 Task: Find connections with filter location Corner Brook with filter topic #Crowdfundingwith filter profile language French with filter current company HDFC Limited with filter school Technocrats Institute of Technology, Anand Nagar Near Hathaikheda Dam, P.B. No. 24, Post Piplani, B.H.E.L, Bhopal -462021 with filter industry Accessible Architecture and Design with filter service category Customer Support with filter keywords title Vice President of Operations
Action: Mouse moved to (139, 208)
Screenshot: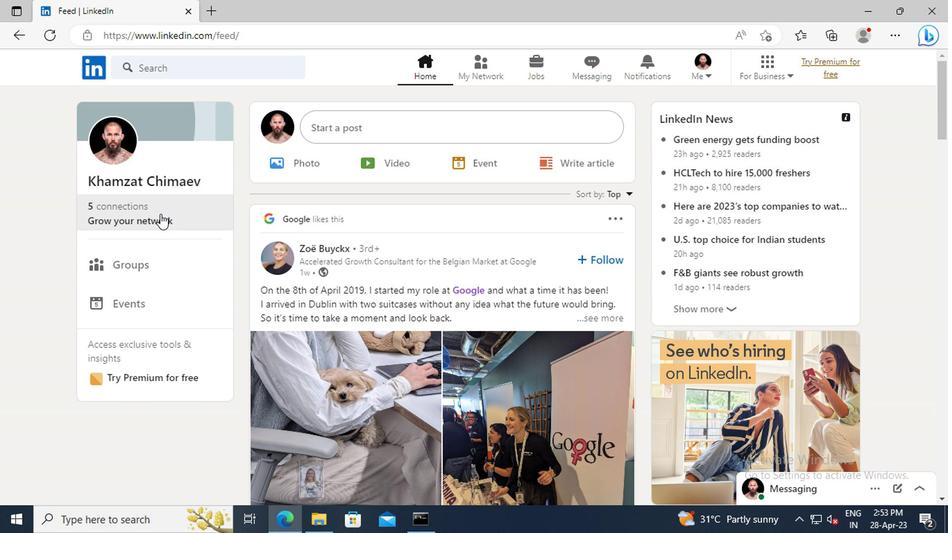 
Action: Mouse pressed left at (139, 208)
Screenshot: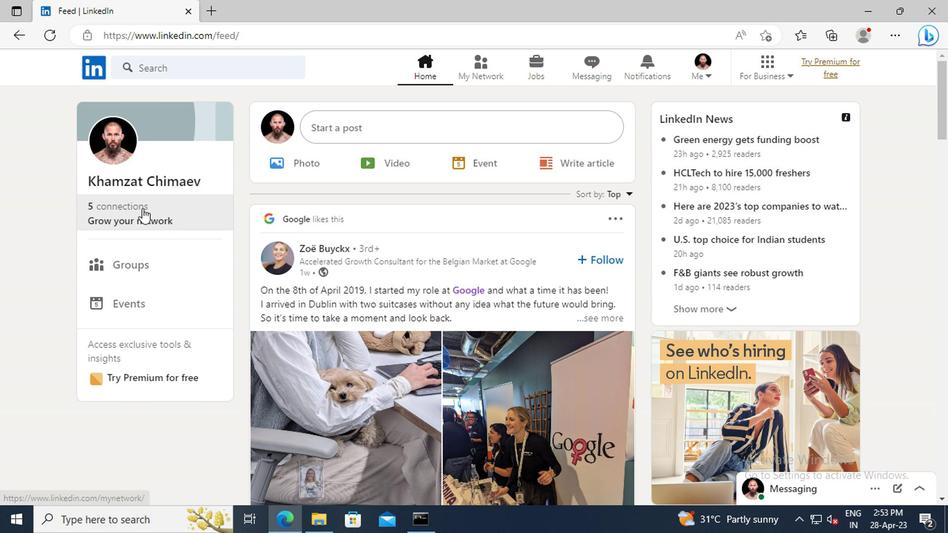 
Action: Mouse moved to (142, 144)
Screenshot: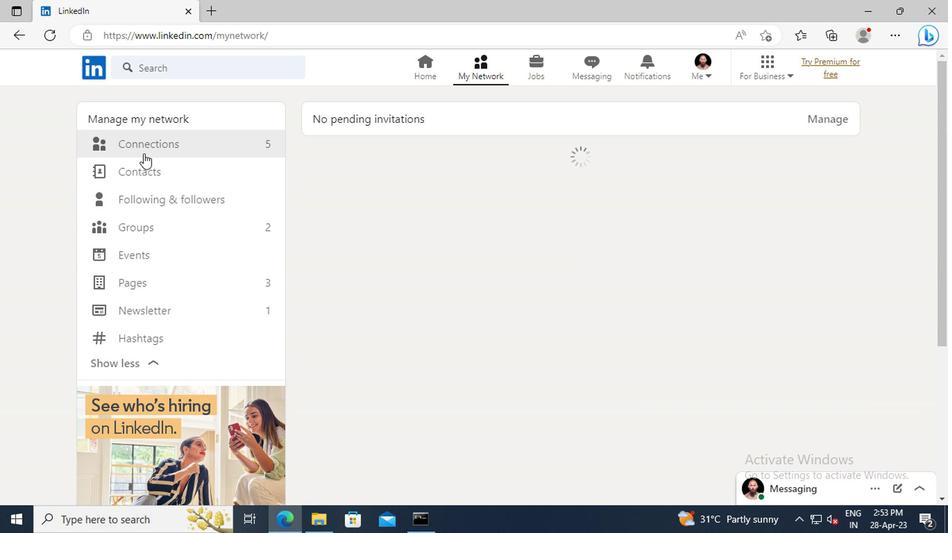 
Action: Mouse pressed left at (142, 144)
Screenshot: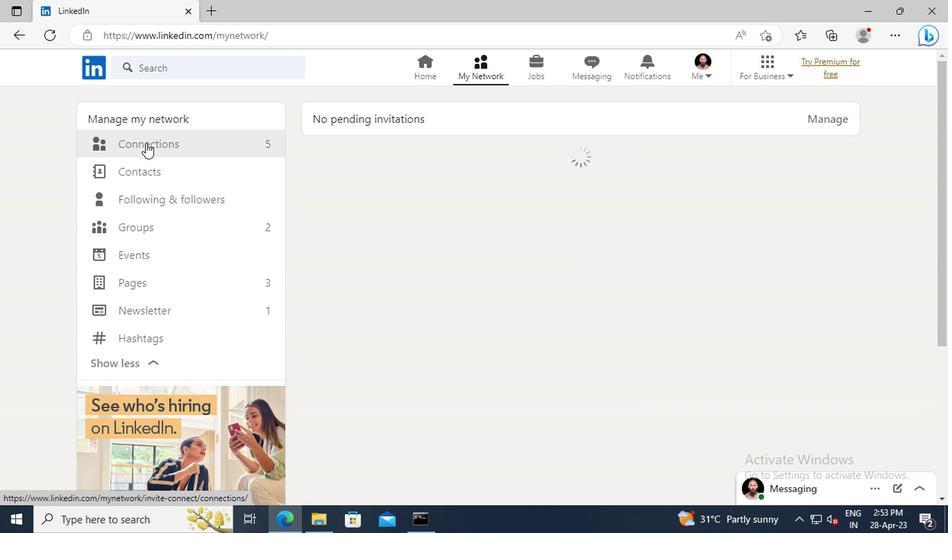 
Action: Mouse moved to (560, 150)
Screenshot: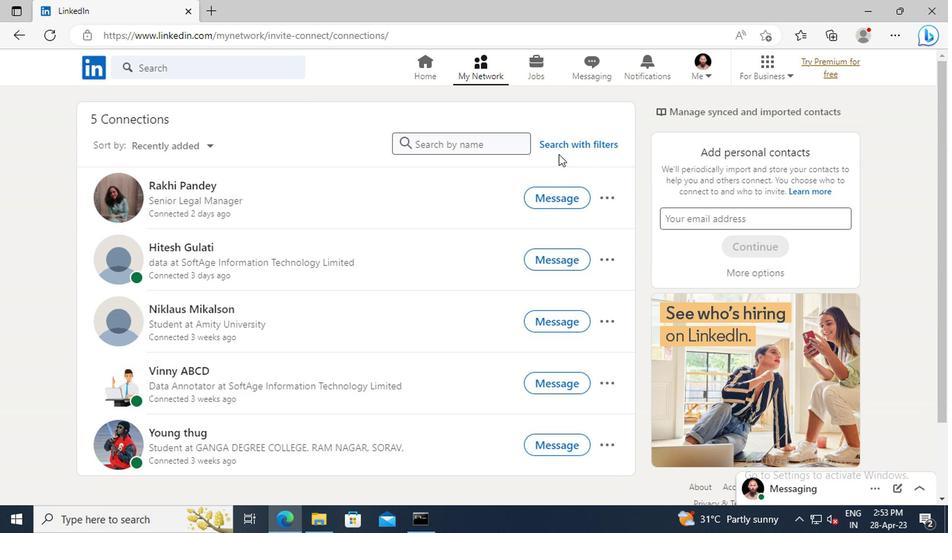 
Action: Mouse pressed left at (560, 150)
Screenshot: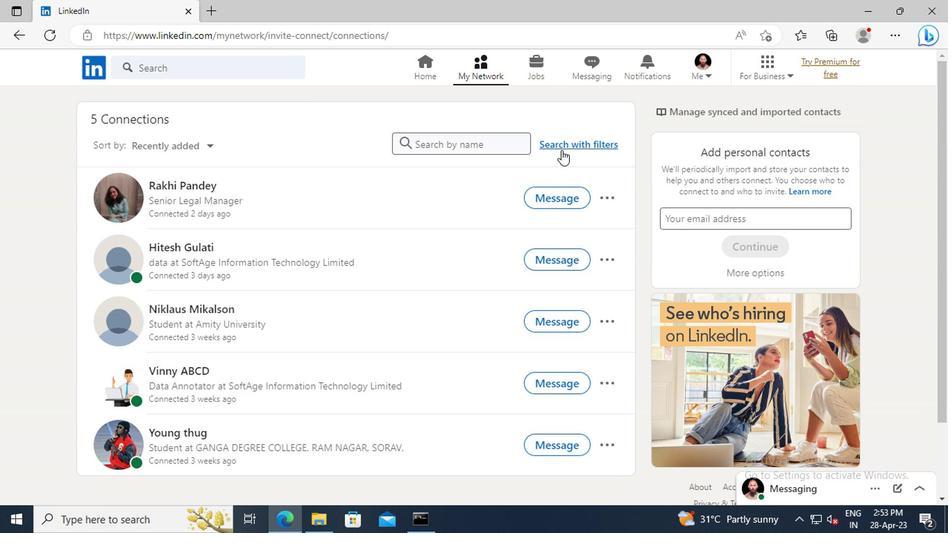 
Action: Mouse moved to (523, 106)
Screenshot: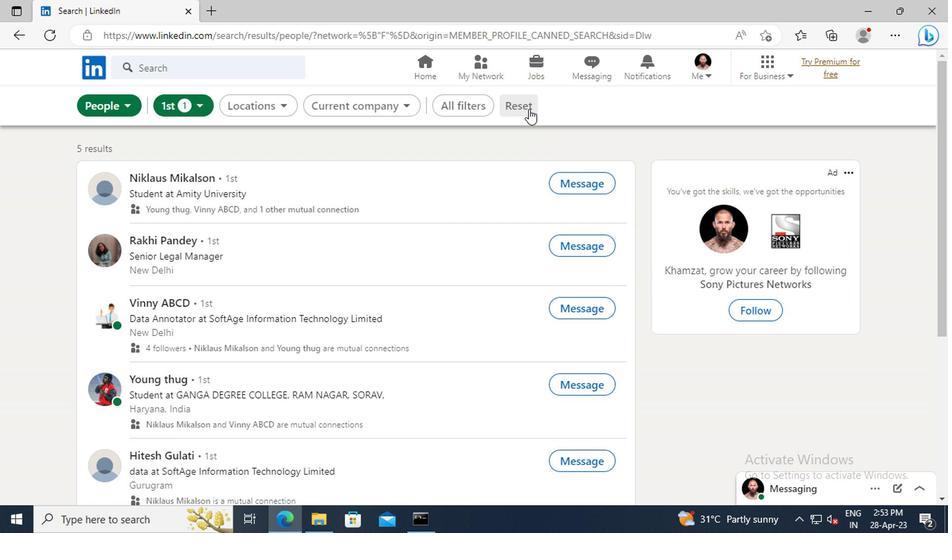
Action: Mouse pressed left at (523, 106)
Screenshot: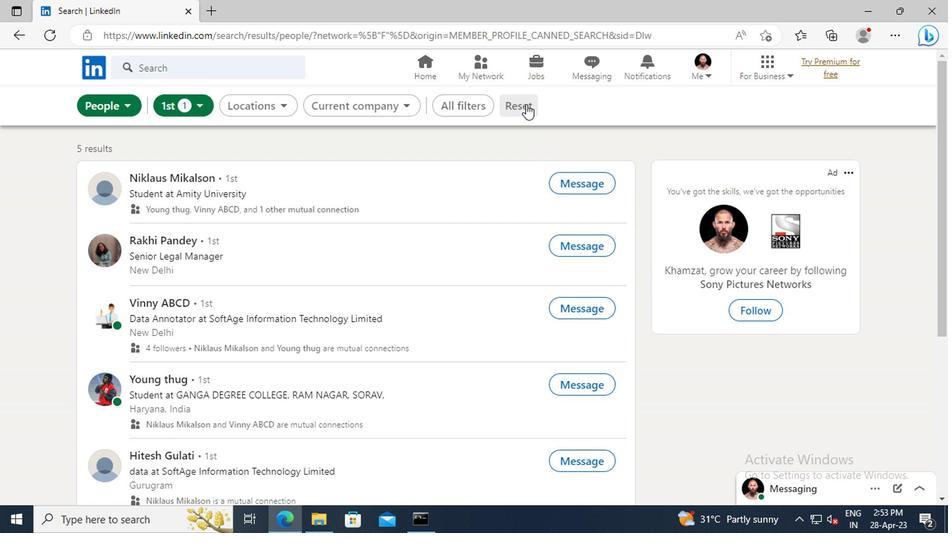 
Action: Mouse moved to (503, 106)
Screenshot: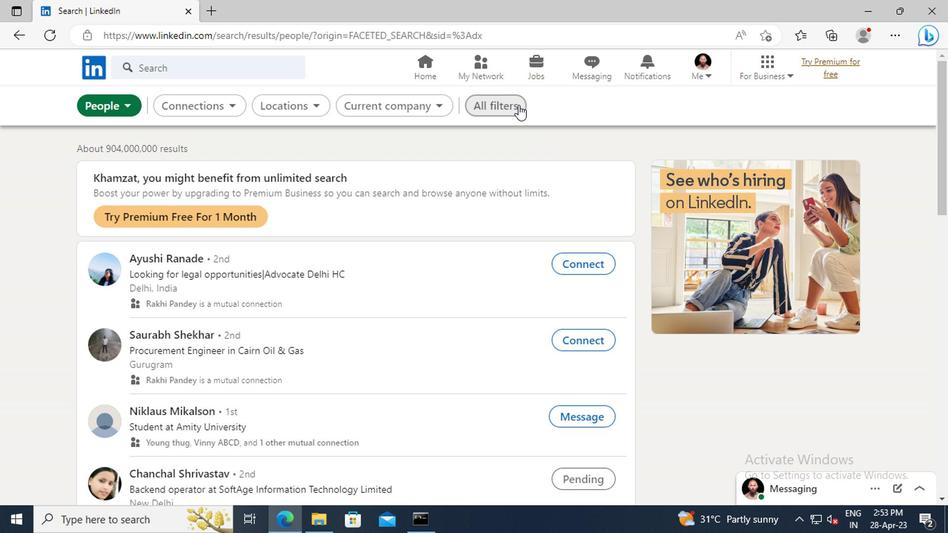 
Action: Mouse pressed left at (503, 106)
Screenshot: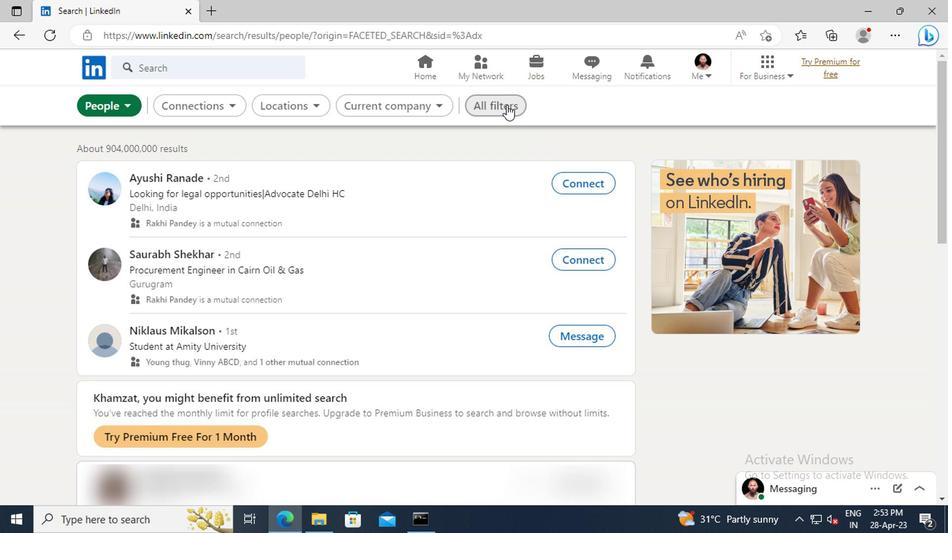 
Action: Mouse moved to (777, 237)
Screenshot: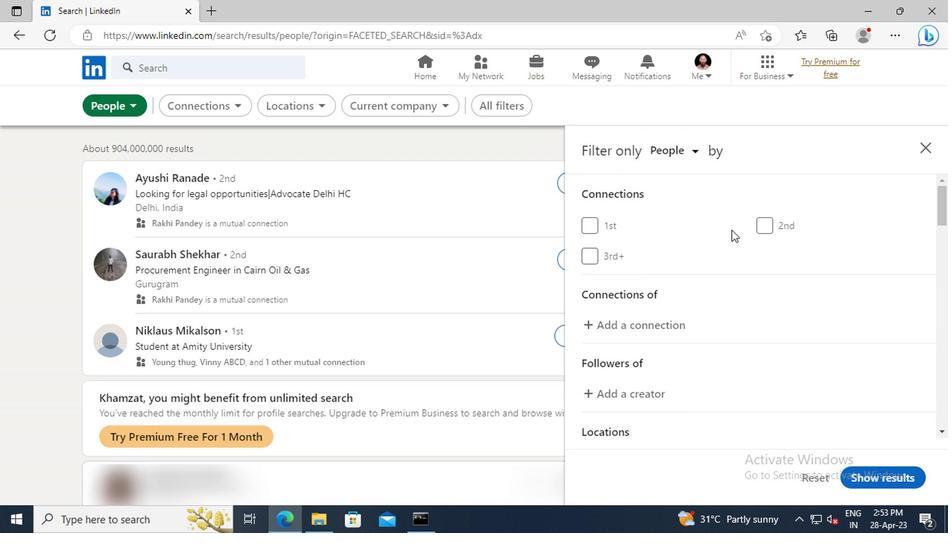 
Action: Mouse scrolled (777, 236) with delta (0, 0)
Screenshot: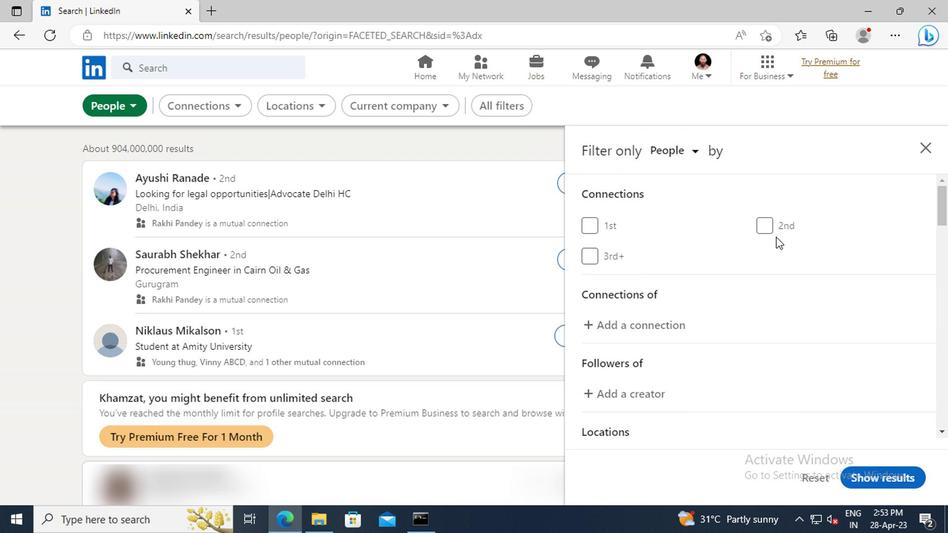 
Action: Mouse moved to (777, 237)
Screenshot: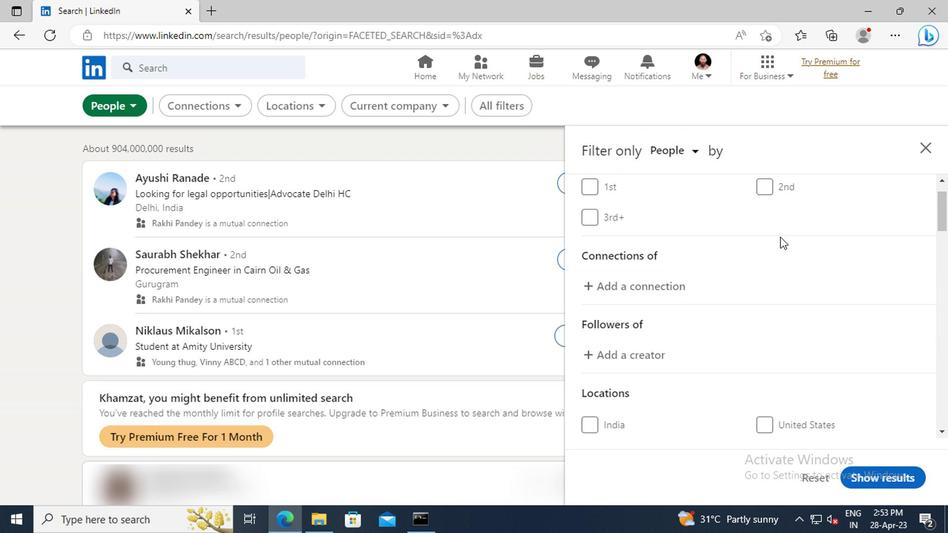 
Action: Mouse scrolled (777, 236) with delta (0, 0)
Screenshot: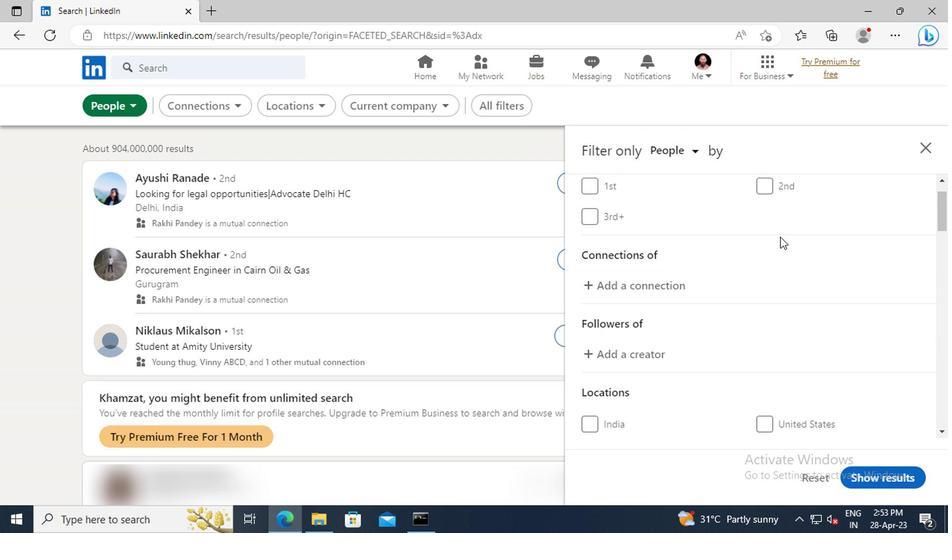 
Action: Mouse scrolled (777, 236) with delta (0, 0)
Screenshot: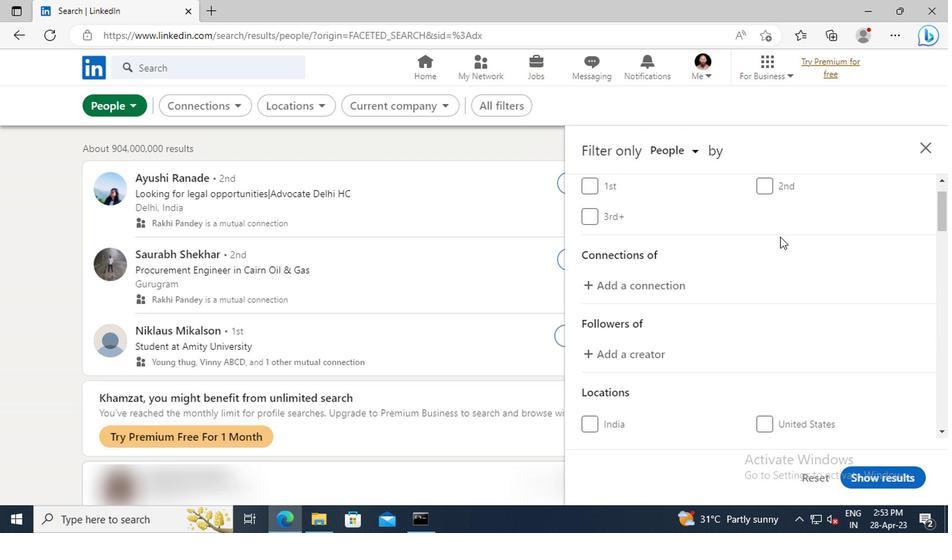 
Action: Mouse scrolled (777, 236) with delta (0, 0)
Screenshot: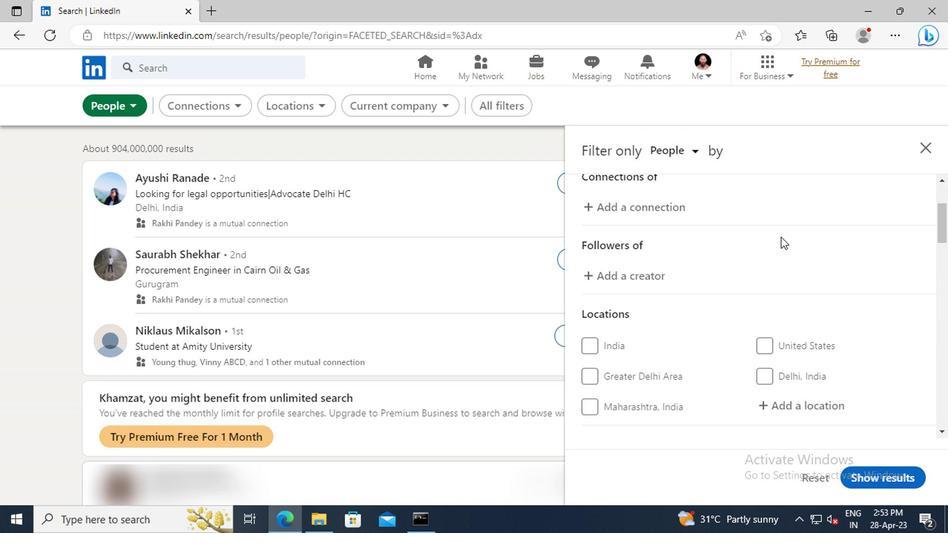 
Action: Mouse scrolled (777, 236) with delta (0, 0)
Screenshot: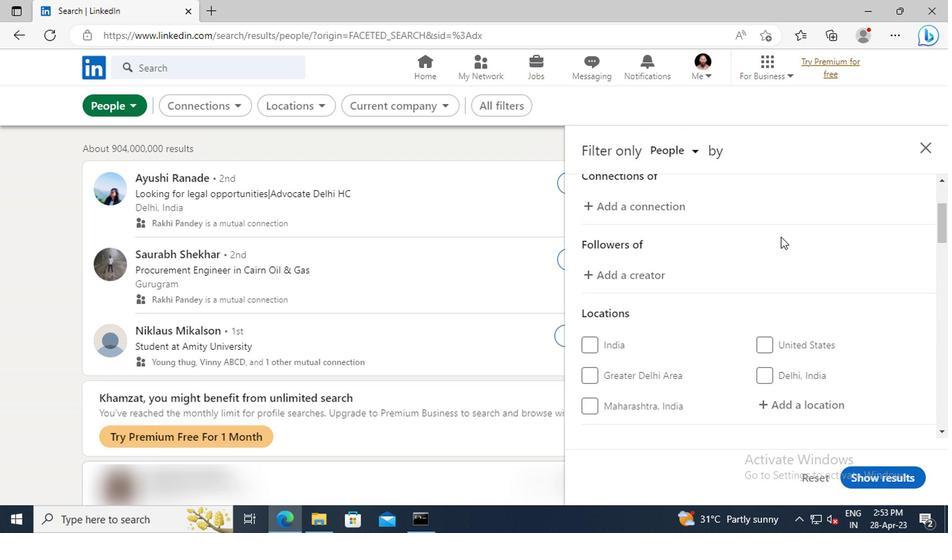 
Action: Mouse scrolled (777, 236) with delta (0, 0)
Screenshot: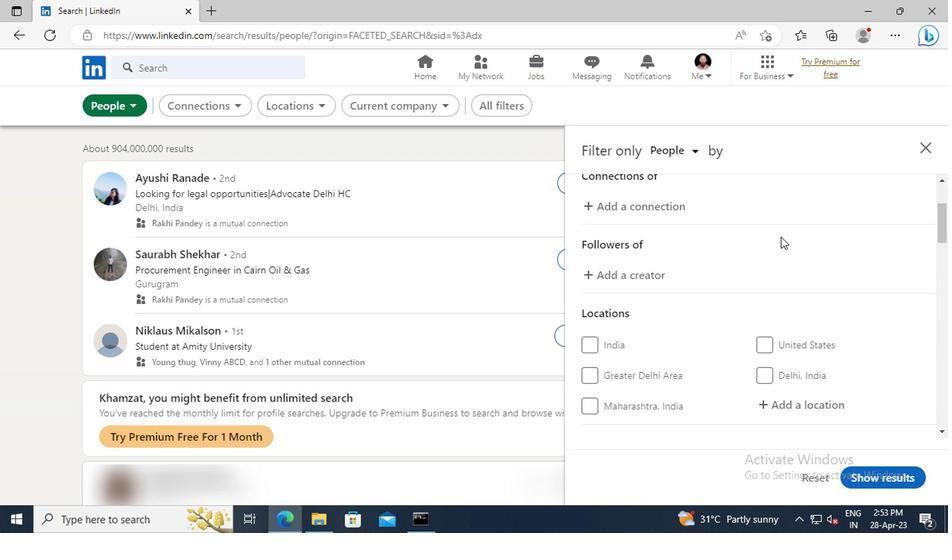 
Action: Mouse moved to (777, 283)
Screenshot: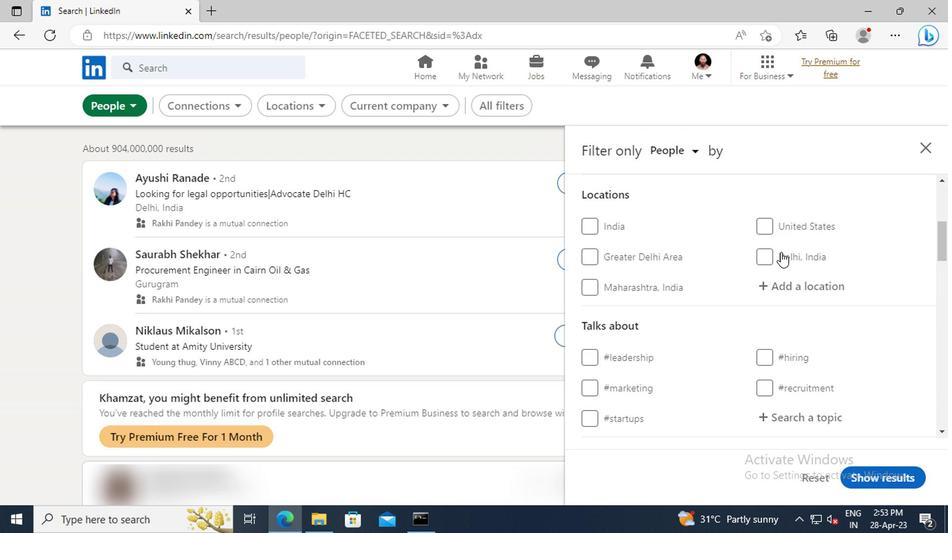 
Action: Mouse pressed left at (777, 283)
Screenshot: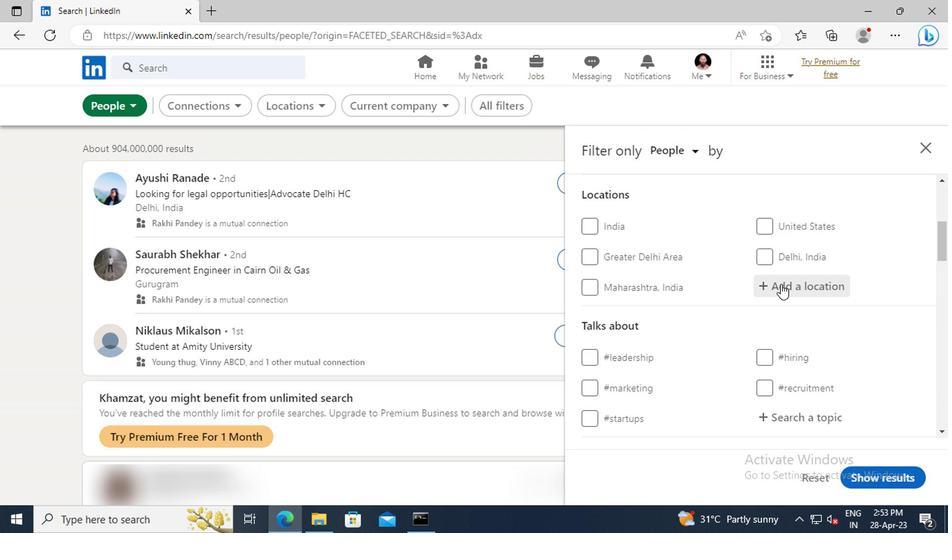 
Action: Key pressed <Key.shift>CORNER<Key.space><Key.shift>BROOK
Screenshot: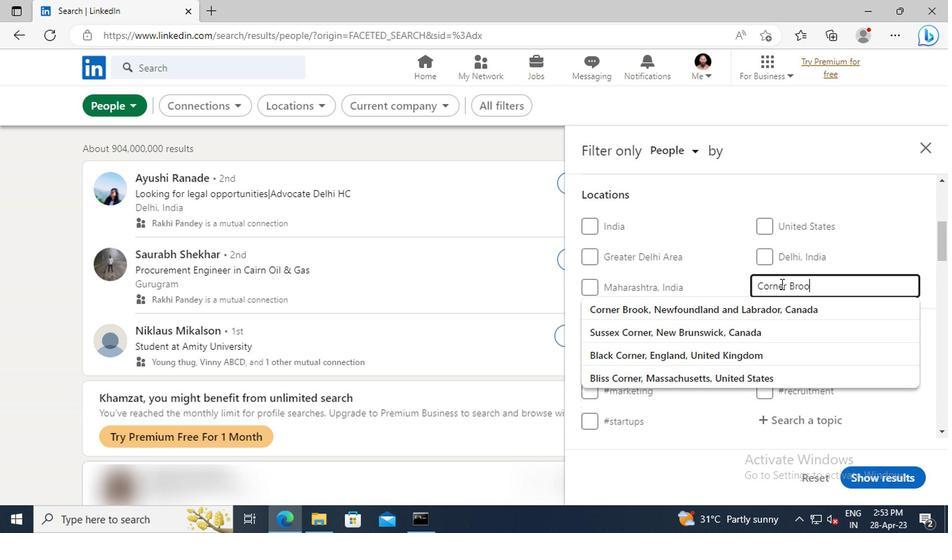 
Action: Mouse moved to (777, 305)
Screenshot: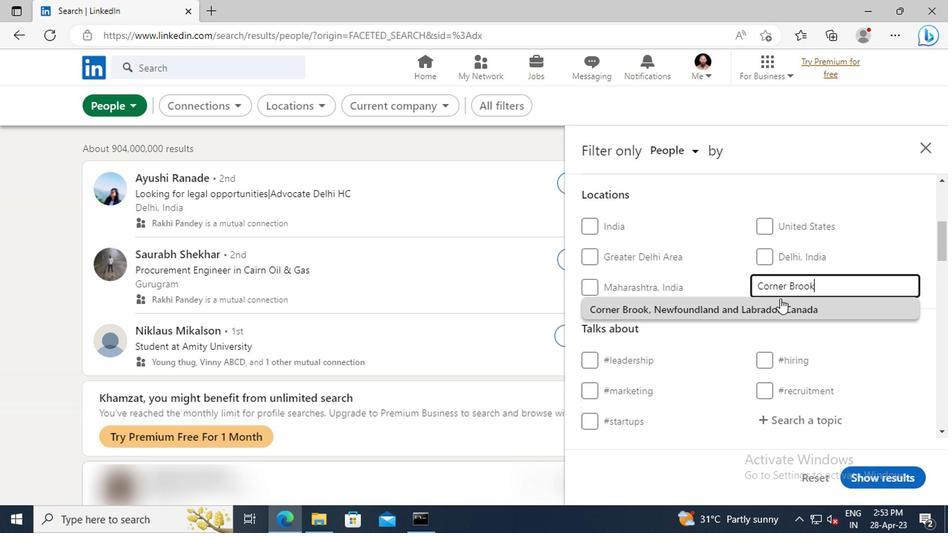 
Action: Mouse pressed left at (777, 305)
Screenshot: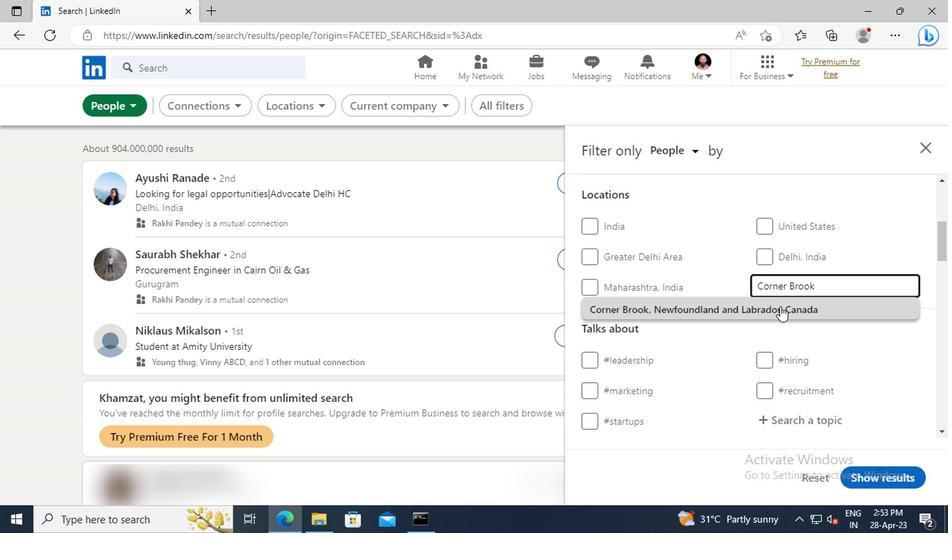 
Action: Mouse scrolled (777, 305) with delta (0, 0)
Screenshot: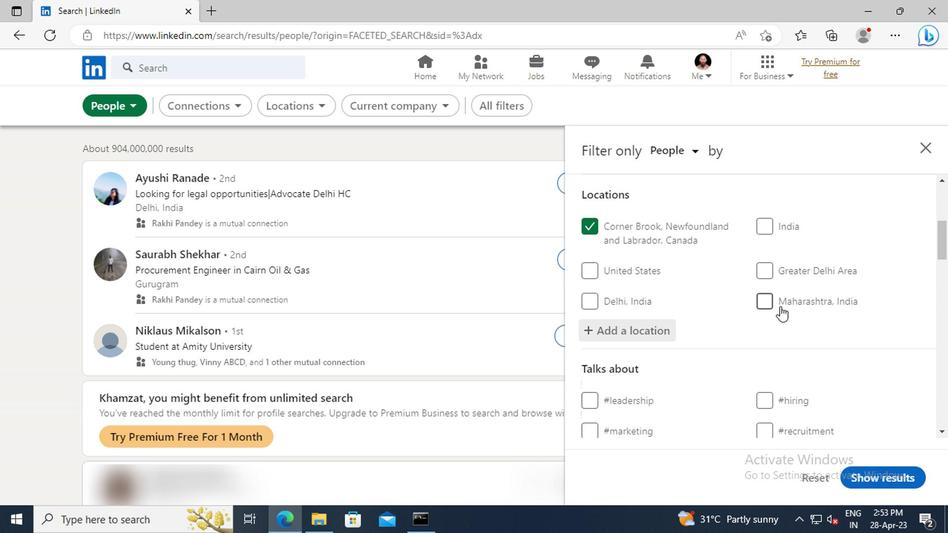 
Action: Mouse scrolled (777, 305) with delta (0, 0)
Screenshot: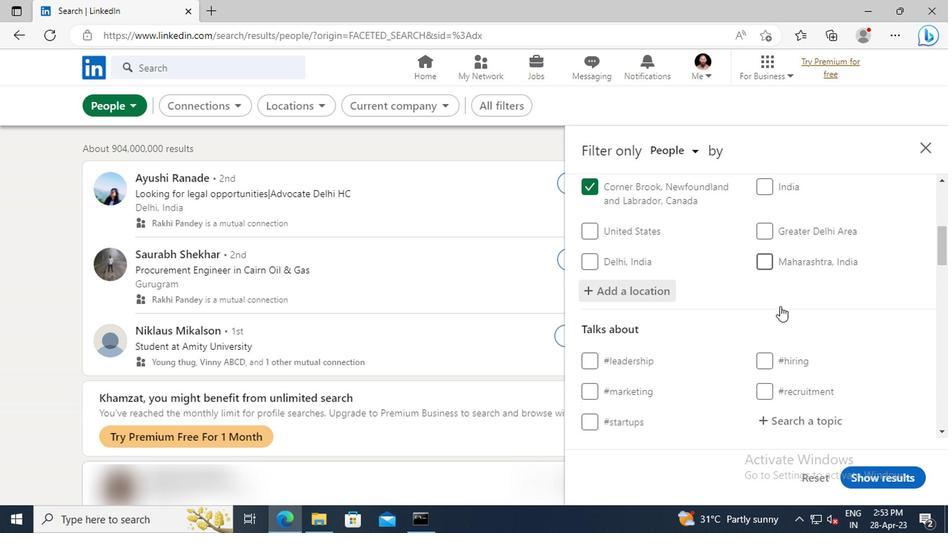 
Action: Mouse scrolled (777, 305) with delta (0, 0)
Screenshot: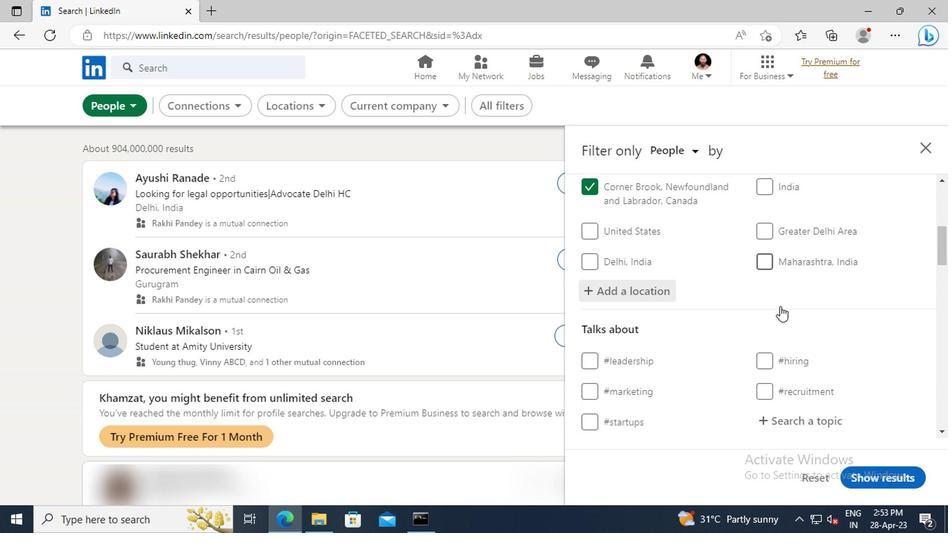 
Action: Mouse scrolled (777, 305) with delta (0, 0)
Screenshot: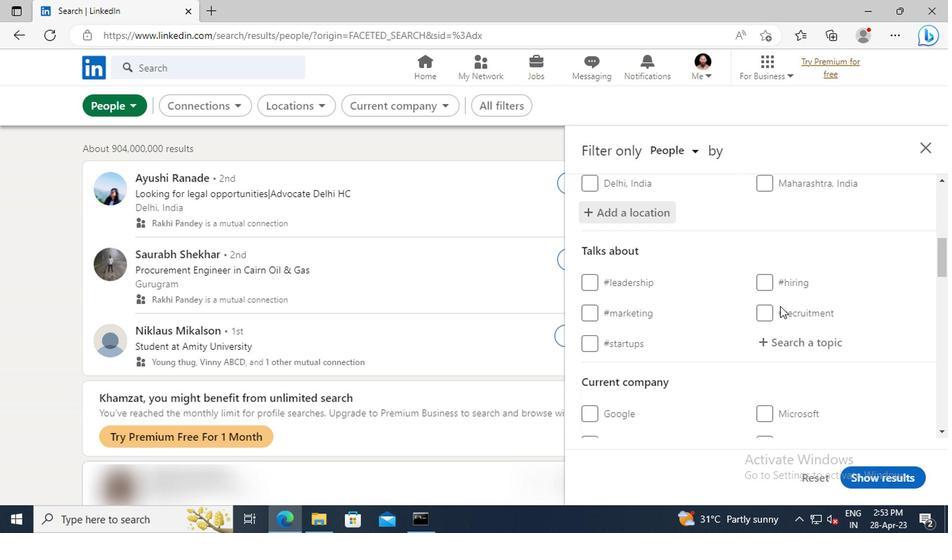 
Action: Mouse moved to (786, 303)
Screenshot: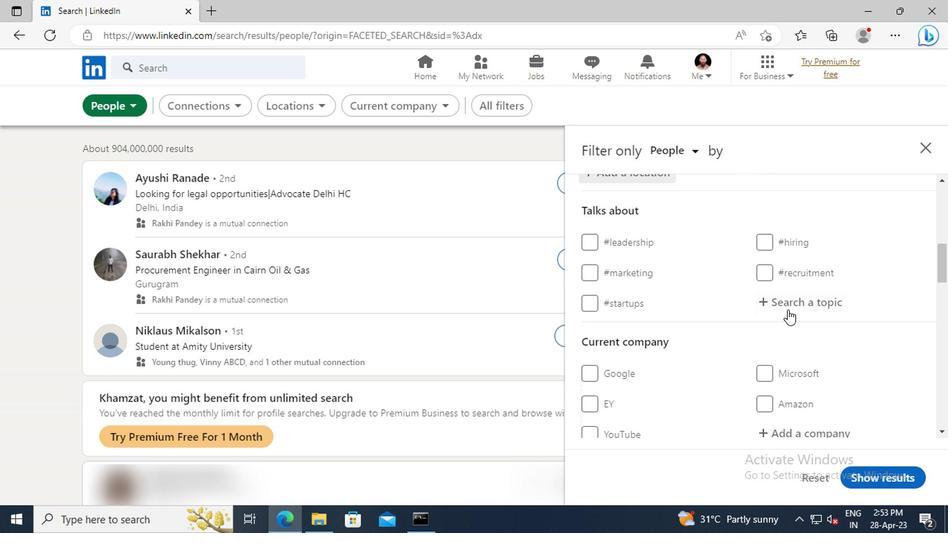 
Action: Mouse pressed left at (786, 303)
Screenshot: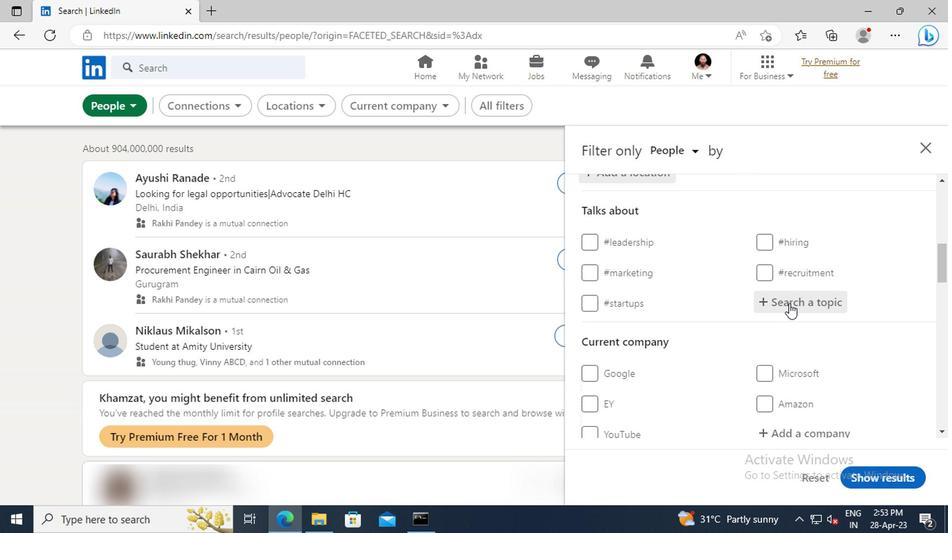 
Action: Key pressed <Key.shift>CROWDFUNDING<Key.enter>
Screenshot: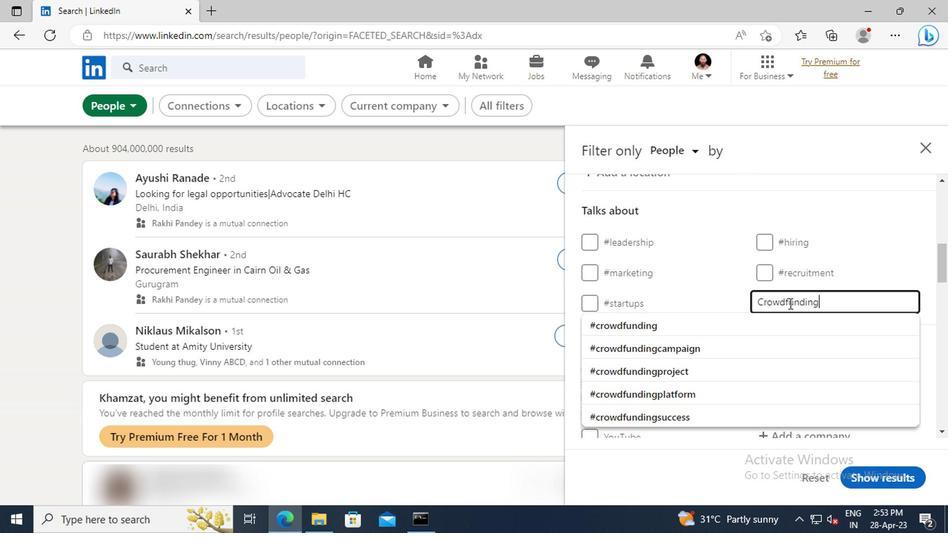 
Action: Mouse scrolled (786, 302) with delta (0, 0)
Screenshot: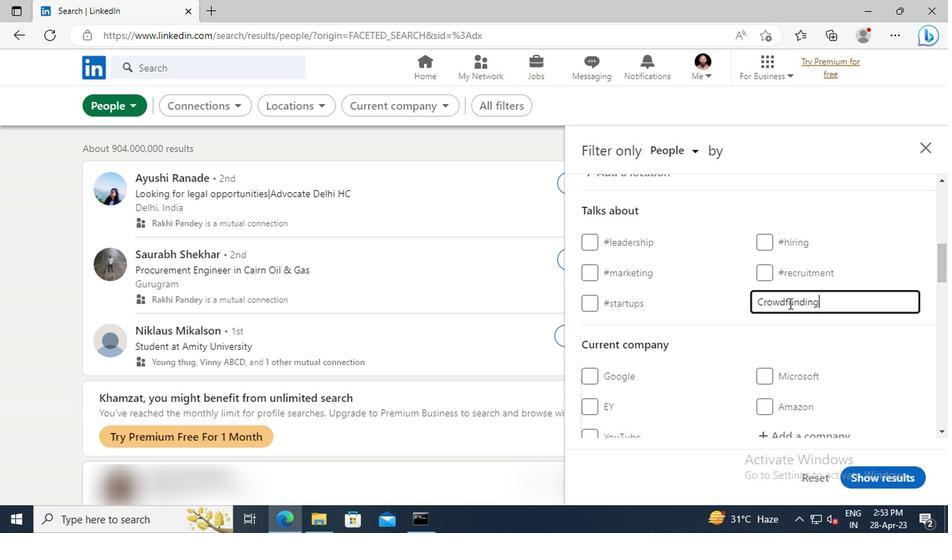 
Action: Mouse scrolled (786, 302) with delta (0, 0)
Screenshot: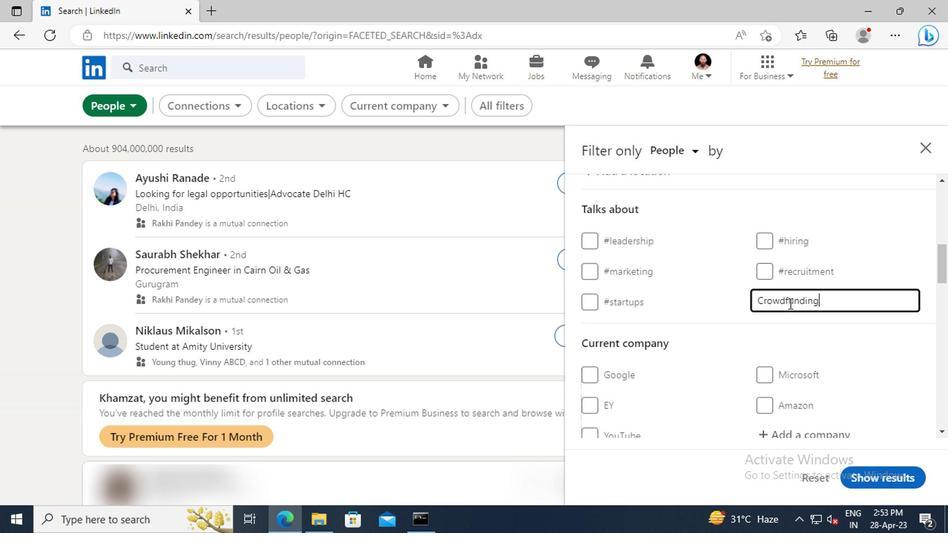
Action: Mouse scrolled (786, 302) with delta (0, 0)
Screenshot: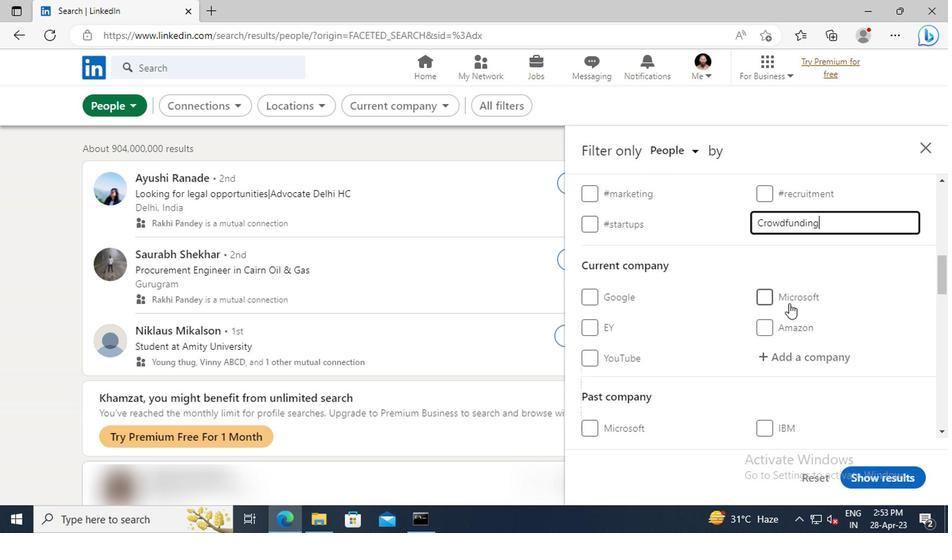 
Action: Mouse scrolled (786, 302) with delta (0, 0)
Screenshot: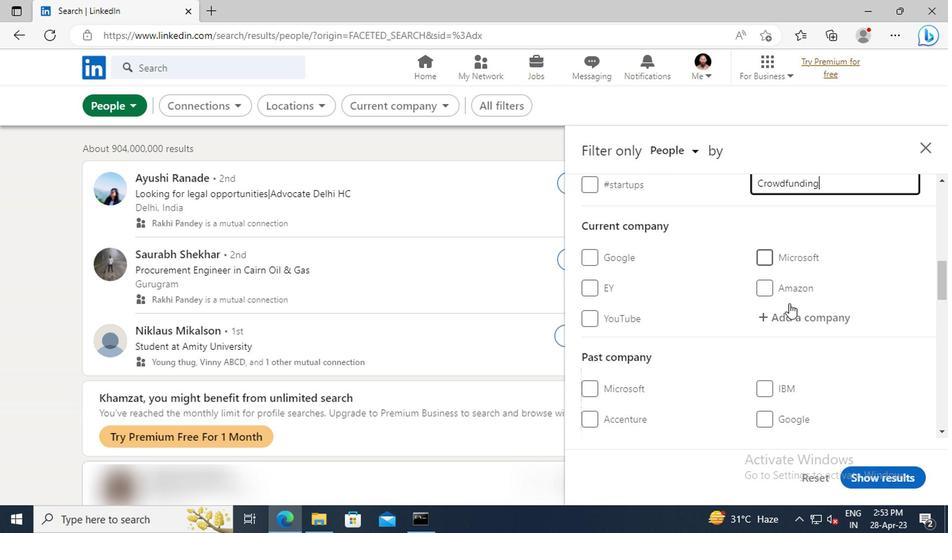 
Action: Mouse scrolled (786, 302) with delta (0, 0)
Screenshot: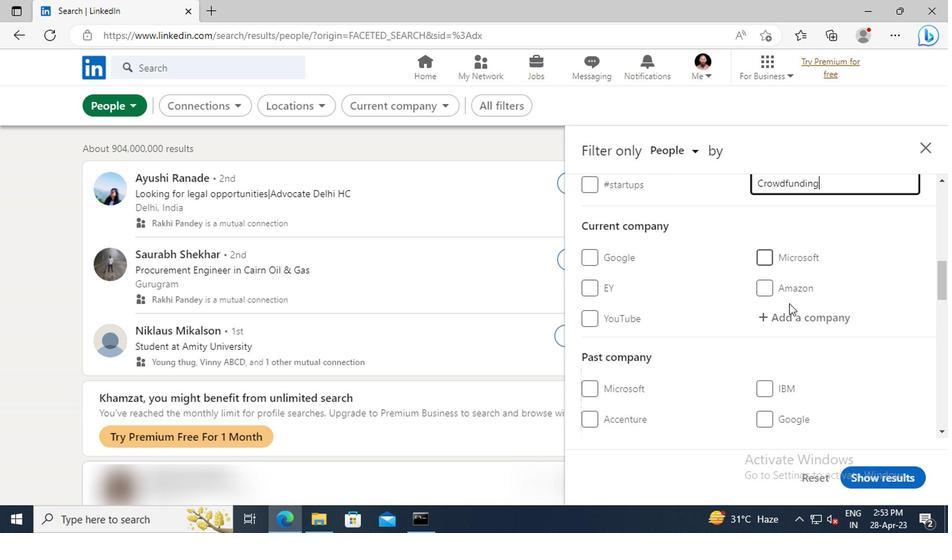 
Action: Mouse scrolled (786, 302) with delta (0, 0)
Screenshot: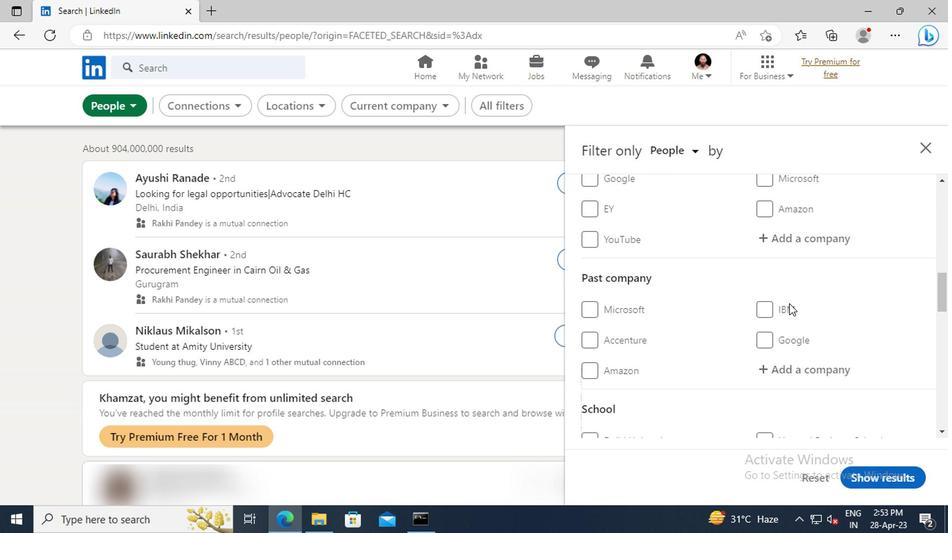 
Action: Mouse scrolled (786, 302) with delta (0, 0)
Screenshot: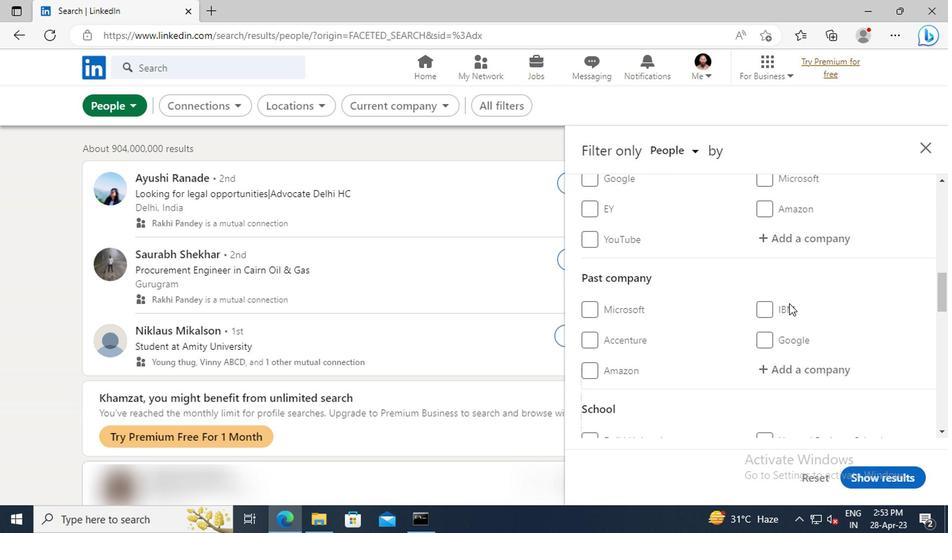 
Action: Mouse scrolled (786, 302) with delta (0, 0)
Screenshot: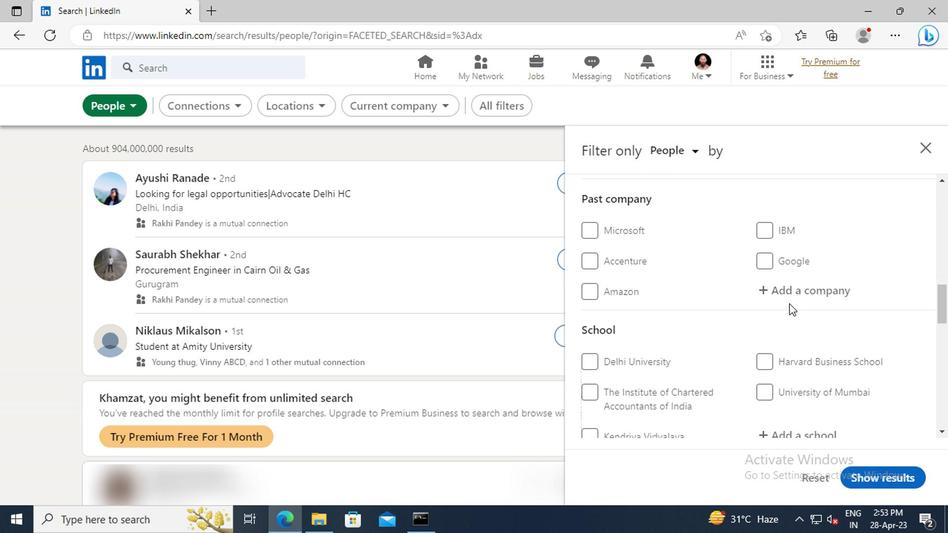 
Action: Mouse scrolled (786, 302) with delta (0, 0)
Screenshot: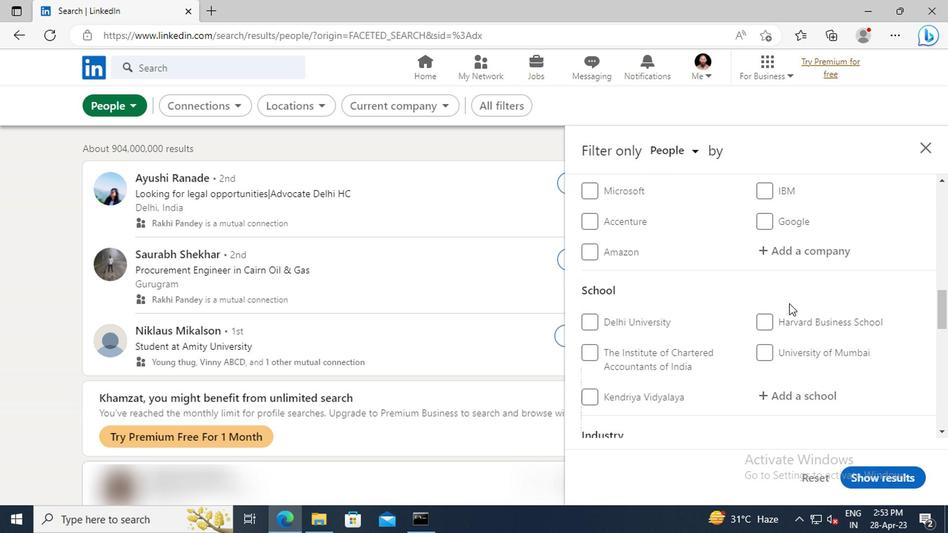 
Action: Mouse scrolled (786, 302) with delta (0, 0)
Screenshot: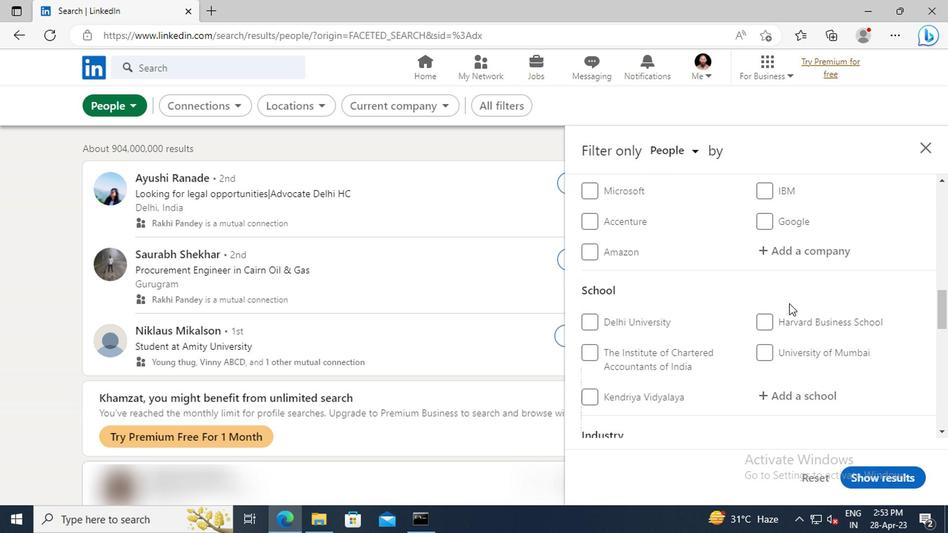
Action: Mouse scrolled (786, 302) with delta (0, 0)
Screenshot: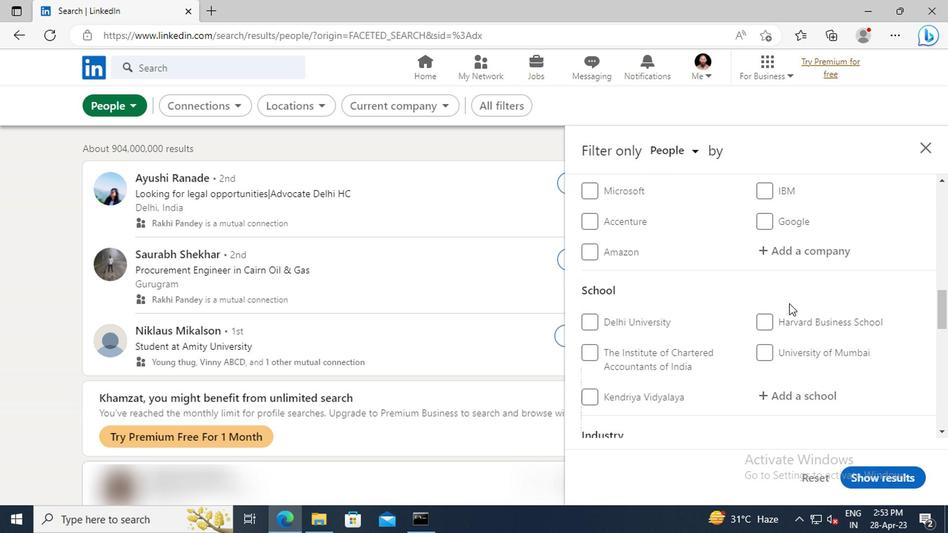 
Action: Mouse scrolled (786, 302) with delta (0, 0)
Screenshot: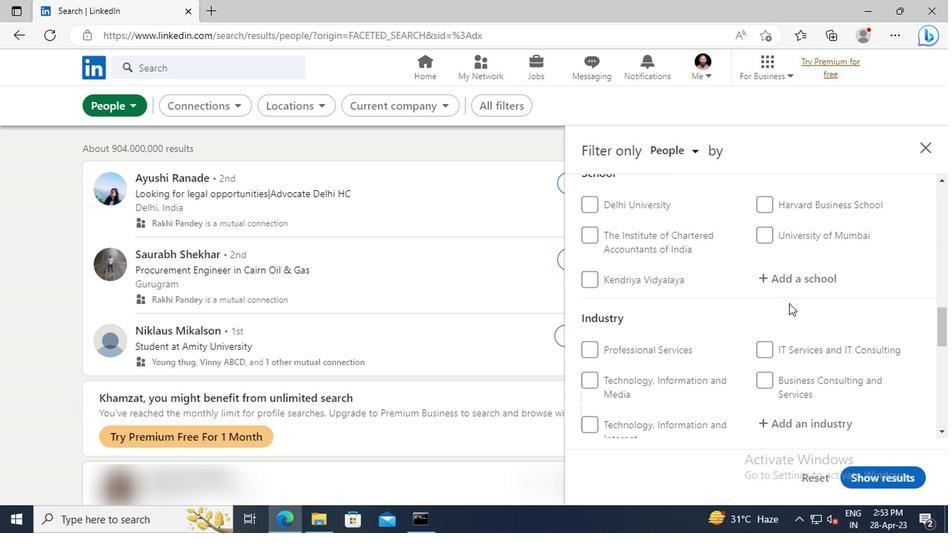 
Action: Mouse scrolled (786, 302) with delta (0, 0)
Screenshot: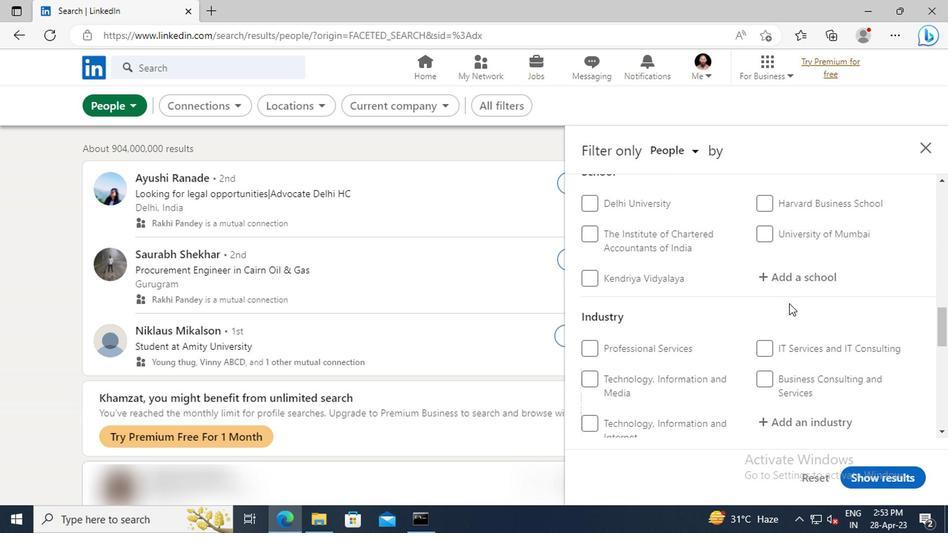 
Action: Mouse scrolled (786, 302) with delta (0, 0)
Screenshot: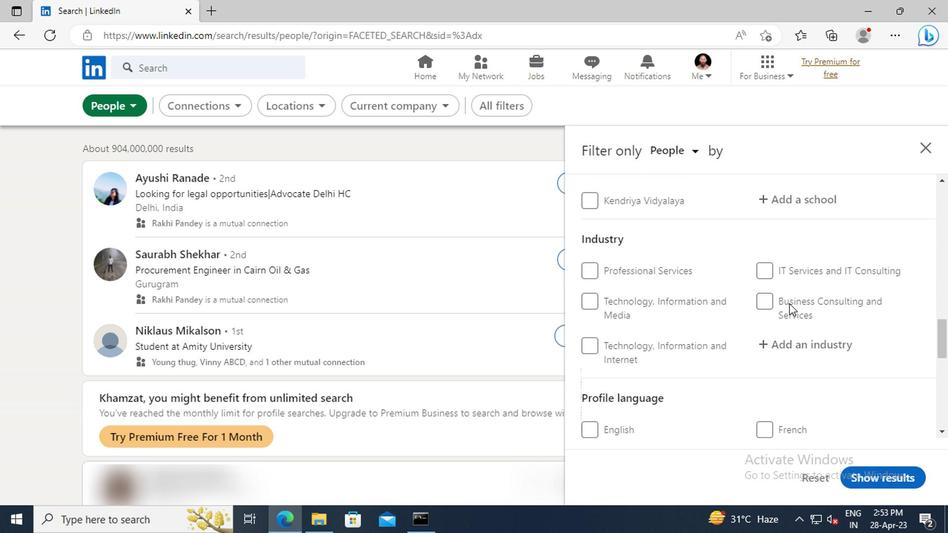 
Action: Mouse scrolled (786, 302) with delta (0, 0)
Screenshot: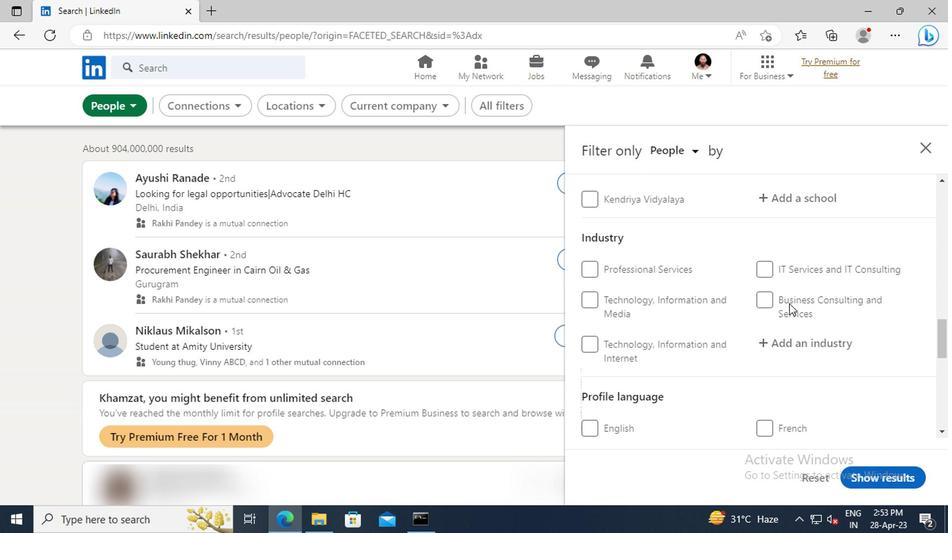
Action: Mouse moved to (760, 351)
Screenshot: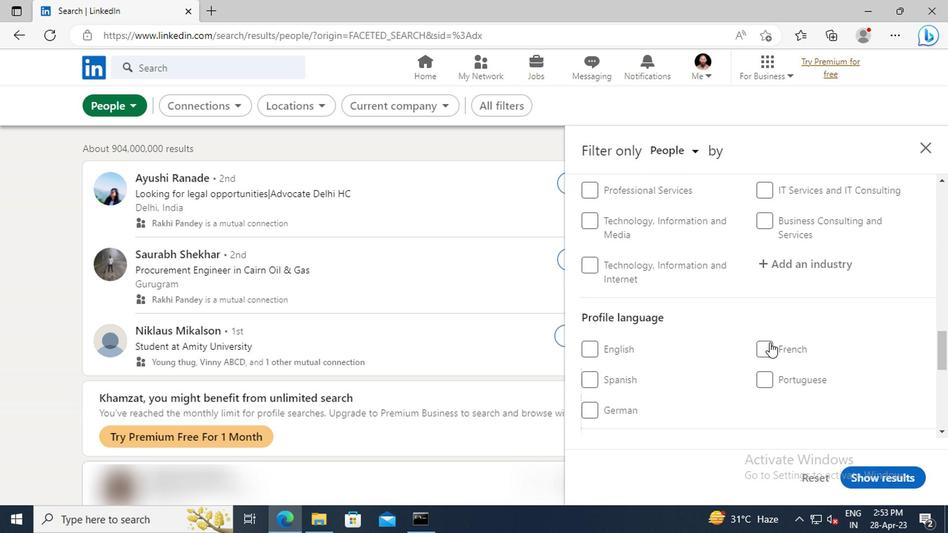 
Action: Mouse pressed left at (760, 351)
Screenshot: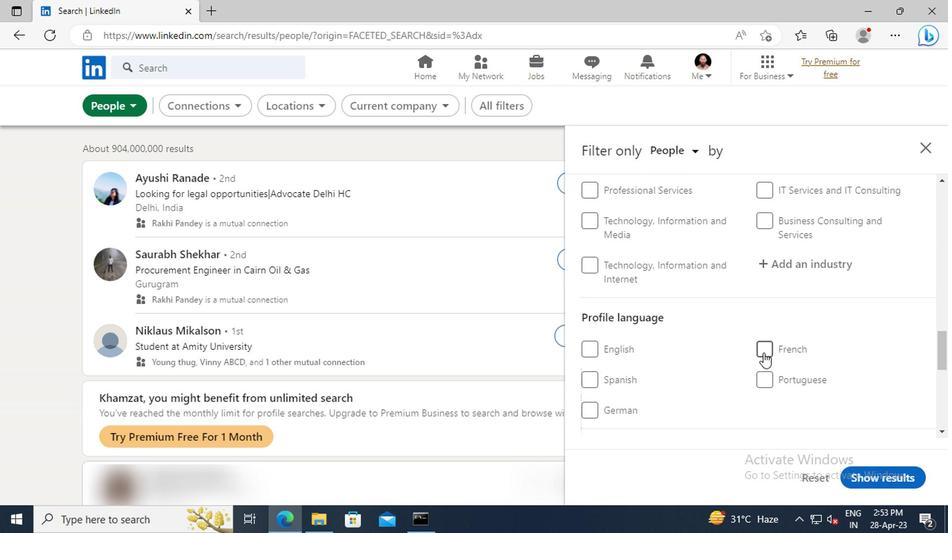 
Action: Mouse moved to (781, 324)
Screenshot: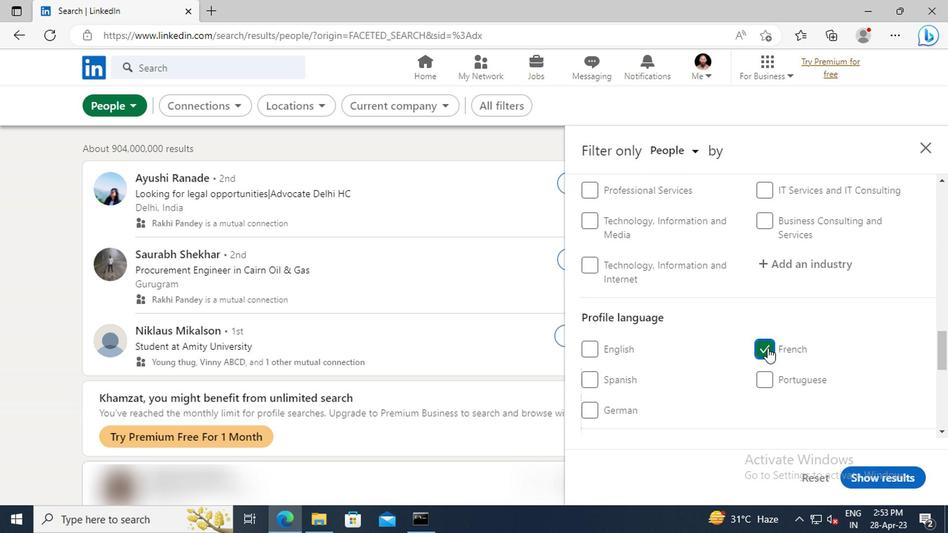 
Action: Mouse scrolled (781, 324) with delta (0, 0)
Screenshot: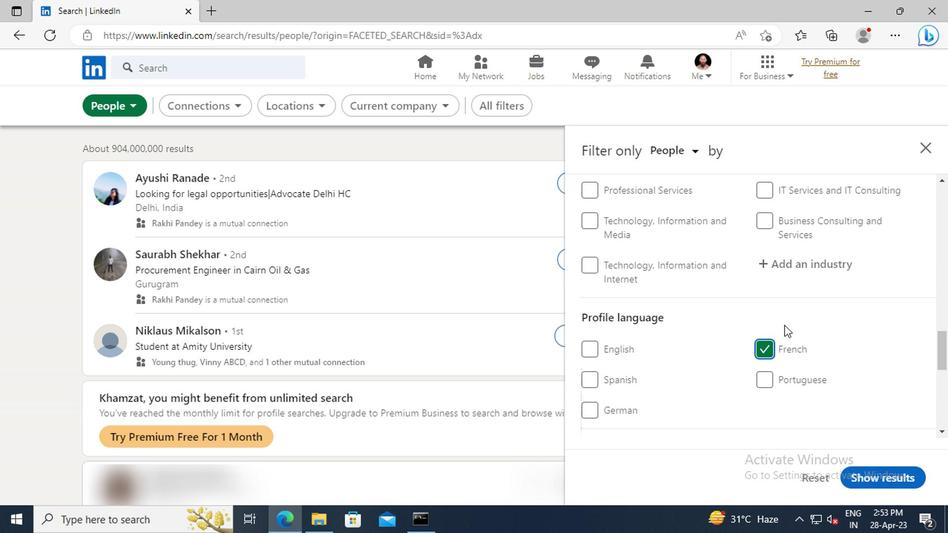 
Action: Mouse scrolled (781, 324) with delta (0, 0)
Screenshot: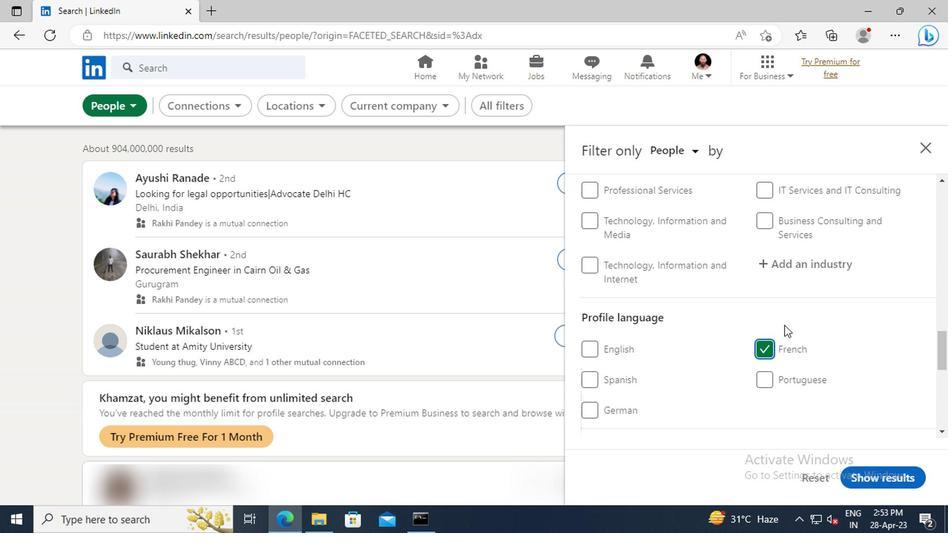 
Action: Mouse moved to (781, 324)
Screenshot: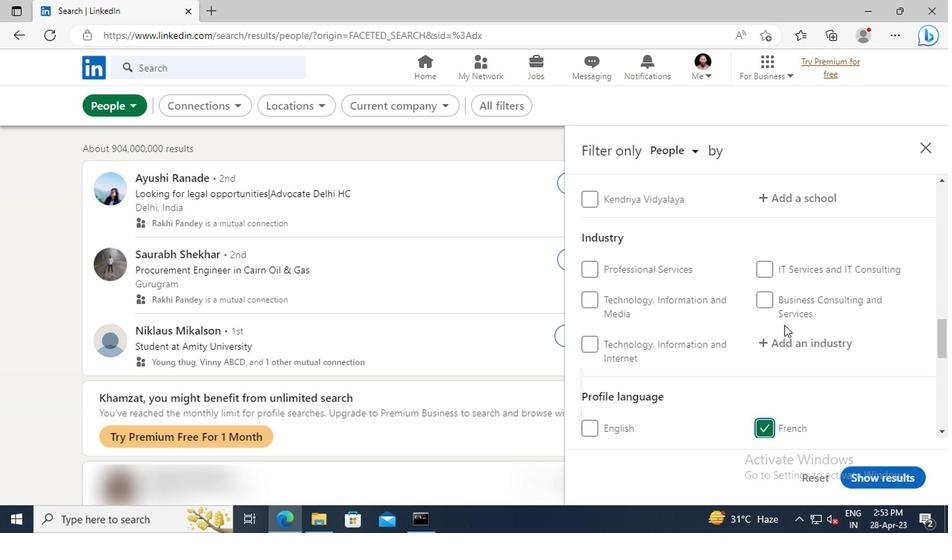 
Action: Mouse scrolled (781, 324) with delta (0, 0)
Screenshot: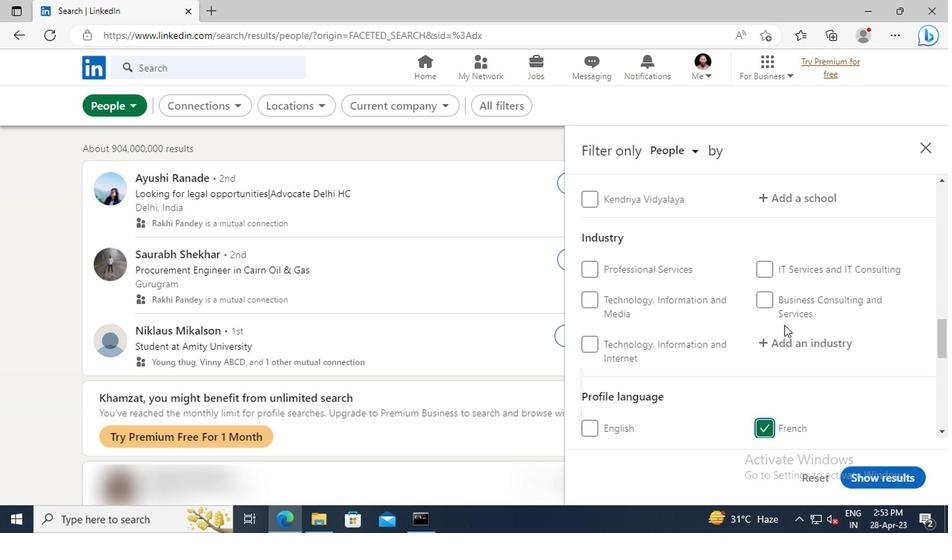 
Action: Mouse scrolled (781, 324) with delta (0, 0)
Screenshot: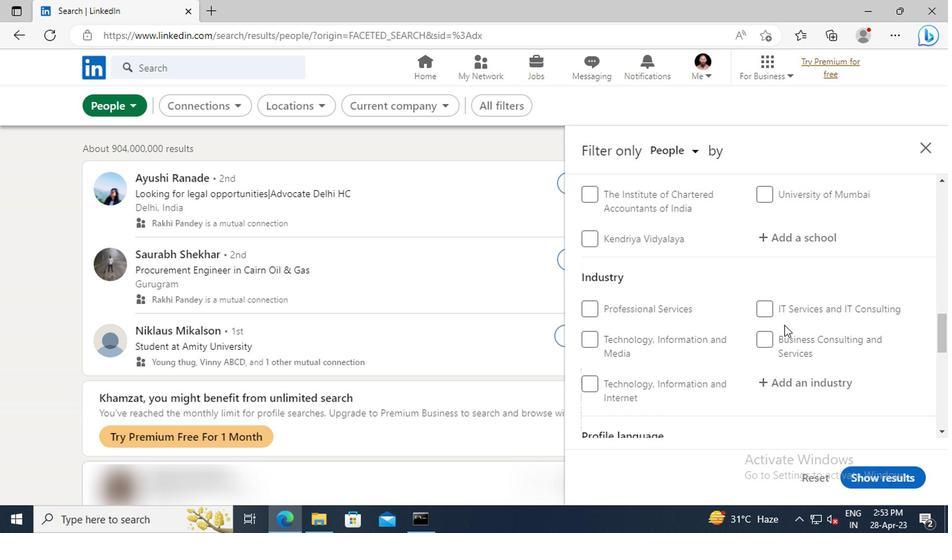 
Action: Mouse scrolled (781, 324) with delta (0, 0)
Screenshot: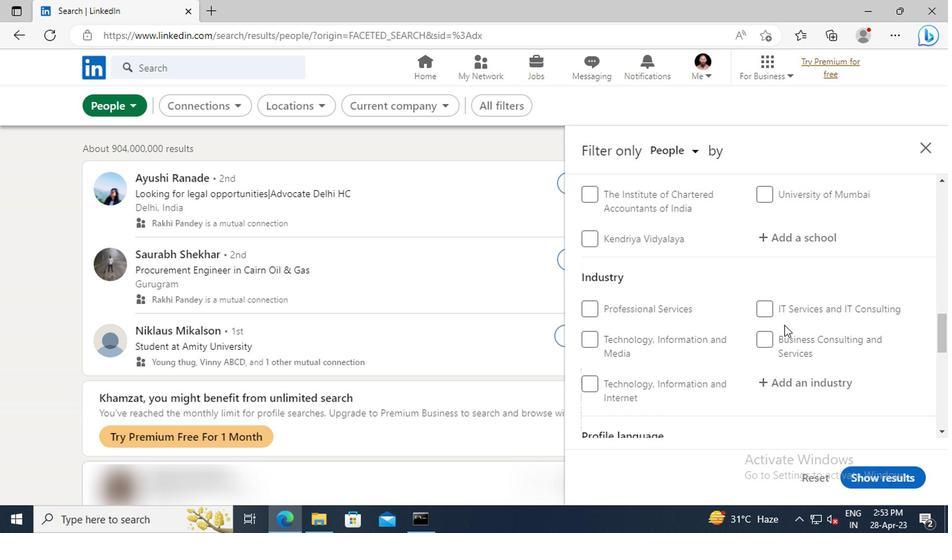 
Action: Mouse scrolled (781, 324) with delta (0, 0)
Screenshot: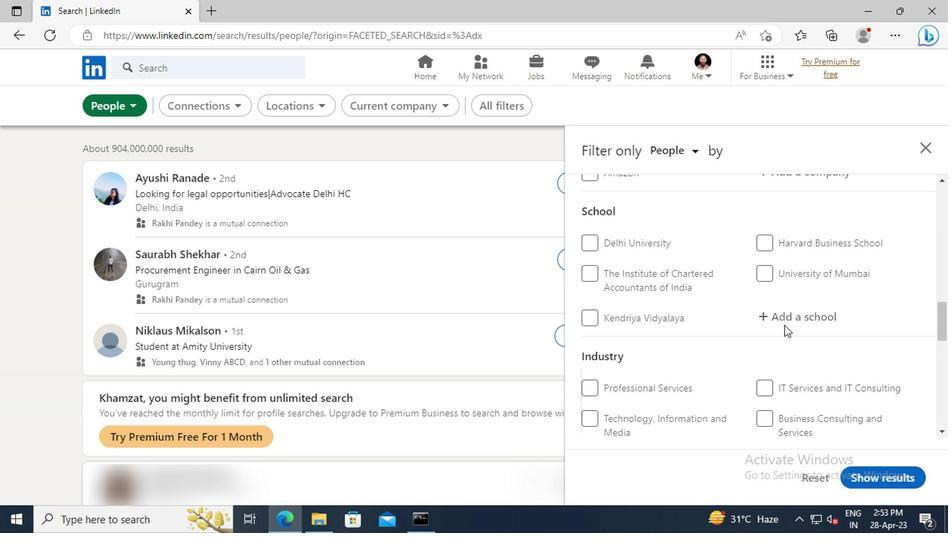 
Action: Mouse scrolled (781, 324) with delta (0, 0)
Screenshot: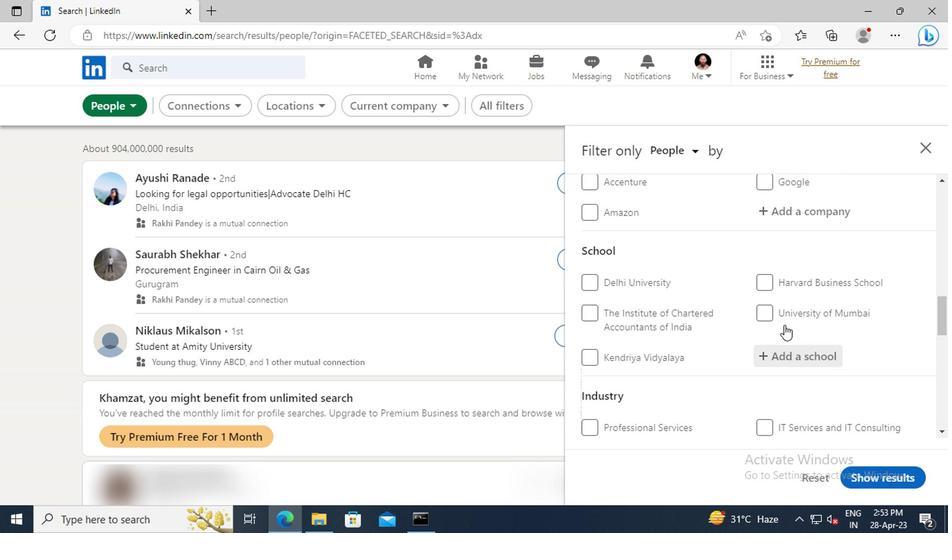 
Action: Mouse scrolled (781, 324) with delta (0, 0)
Screenshot: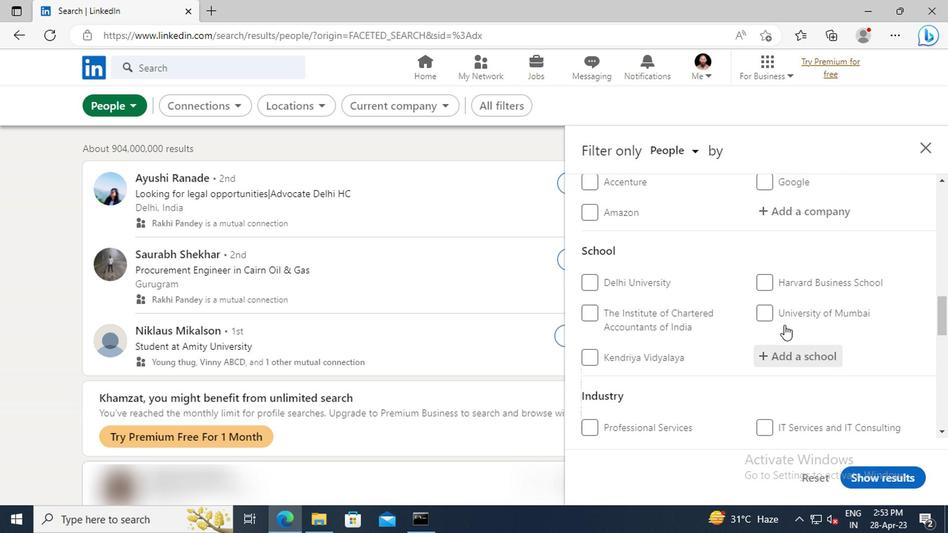 
Action: Mouse scrolled (781, 324) with delta (0, 0)
Screenshot: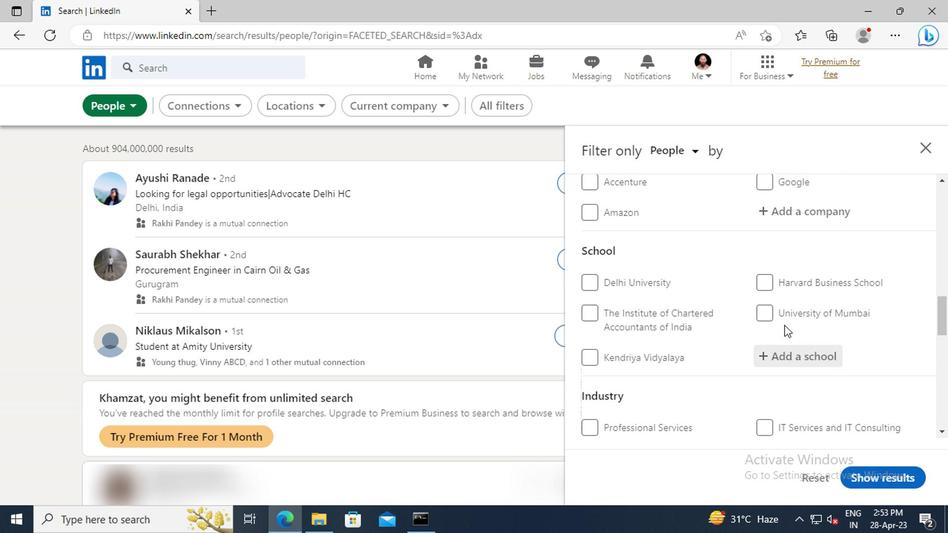 
Action: Mouse scrolled (781, 324) with delta (0, 0)
Screenshot: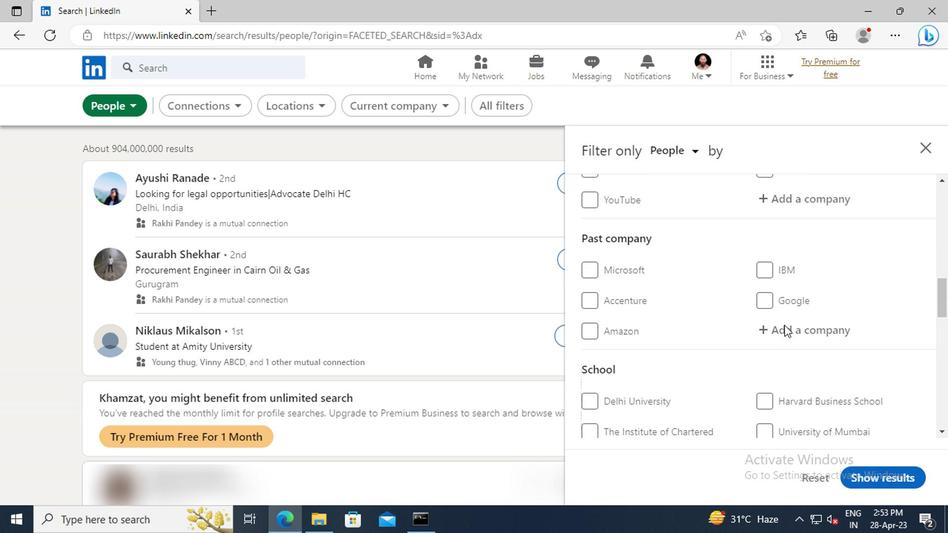 
Action: Mouse scrolled (781, 324) with delta (0, 0)
Screenshot: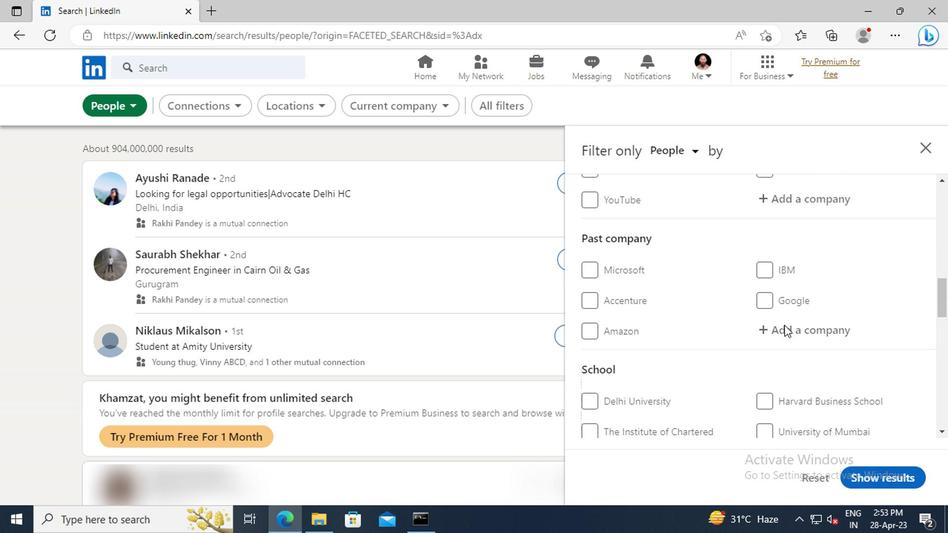 
Action: Mouse moved to (779, 283)
Screenshot: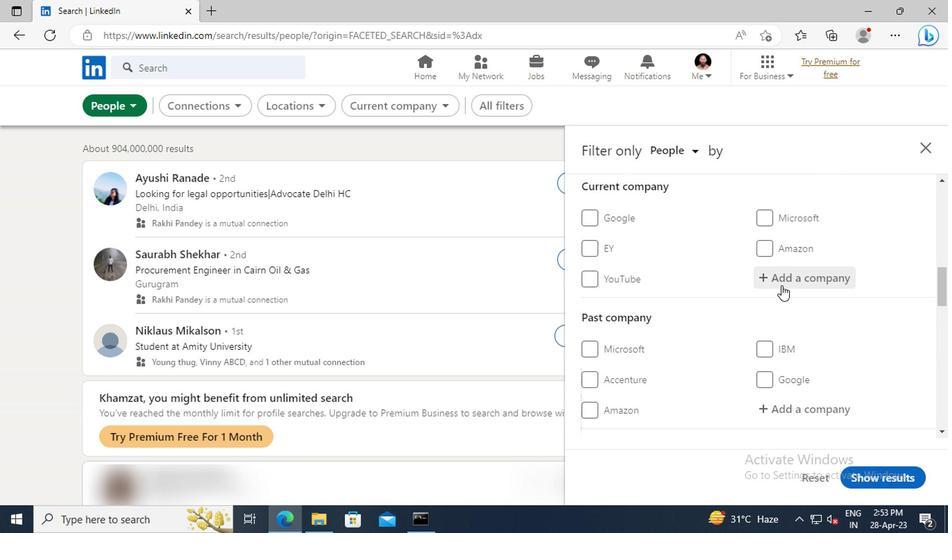 
Action: Mouse pressed left at (779, 283)
Screenshot: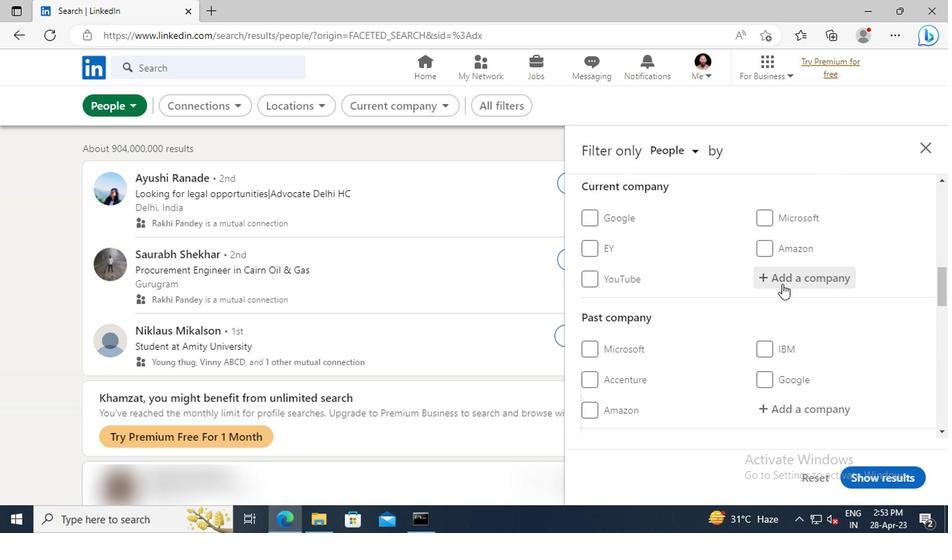 
Action: Key pressed <Key.shift>HDFC<Key.space><Key.shift>LIM
Screenshot: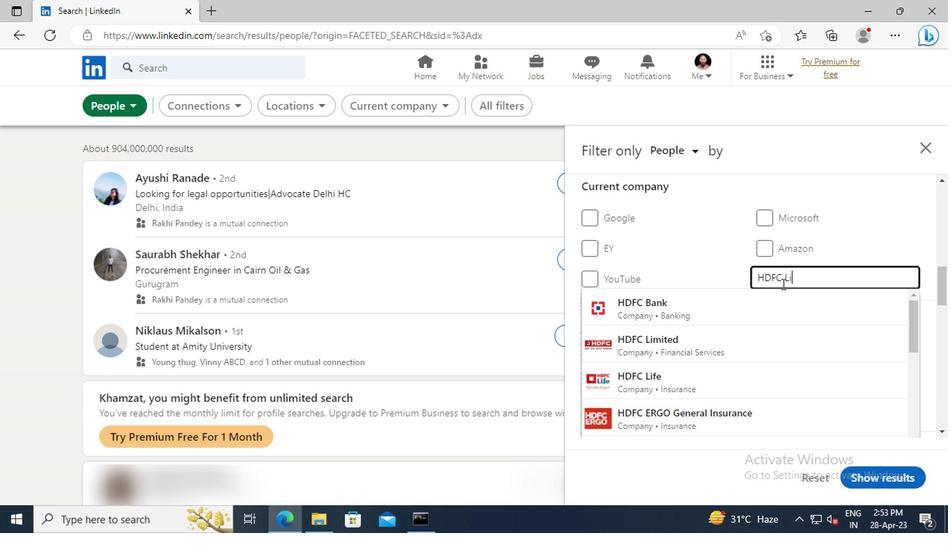 
Action: Mouse moved to (769, 302)
Screenshot: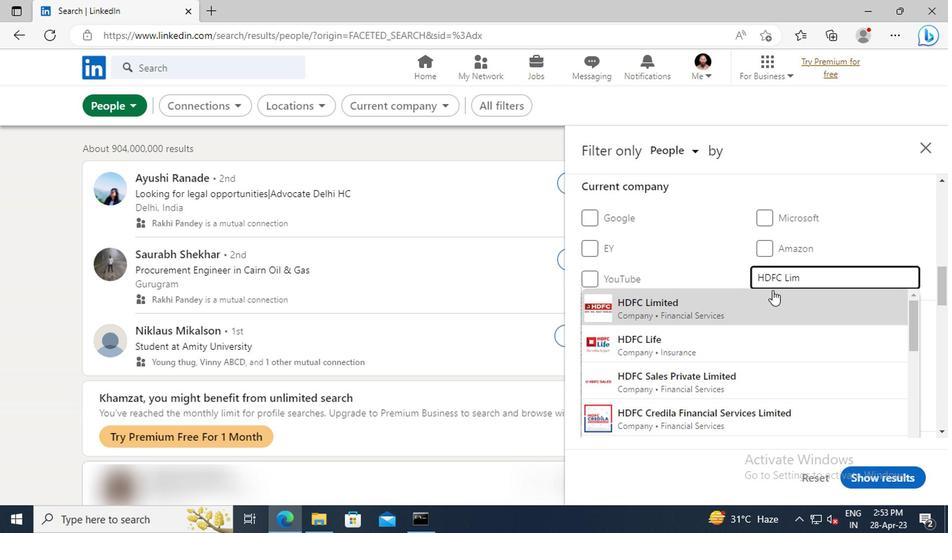 
Action: Mouse pressed left at (769, 302)
Screenshot: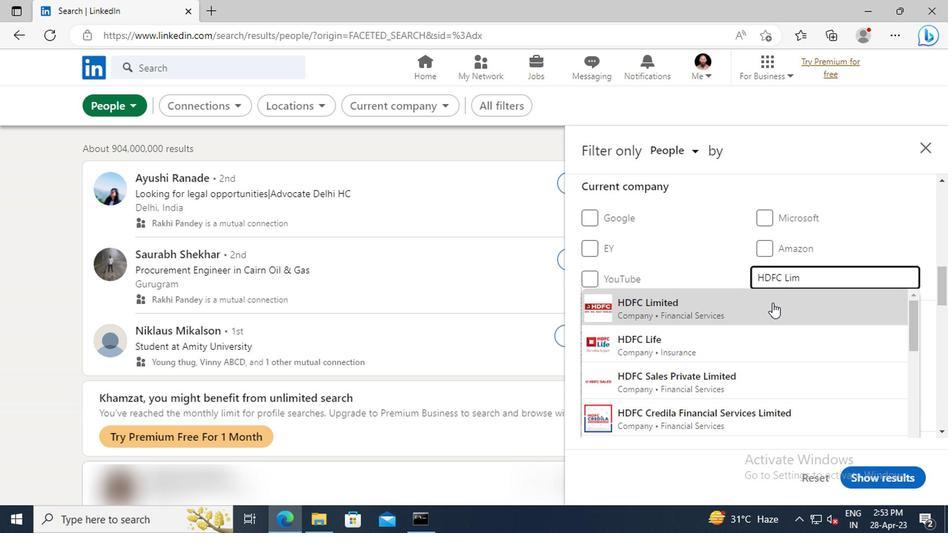 
Action: Mouse moved to (774, 284)
Screenshot: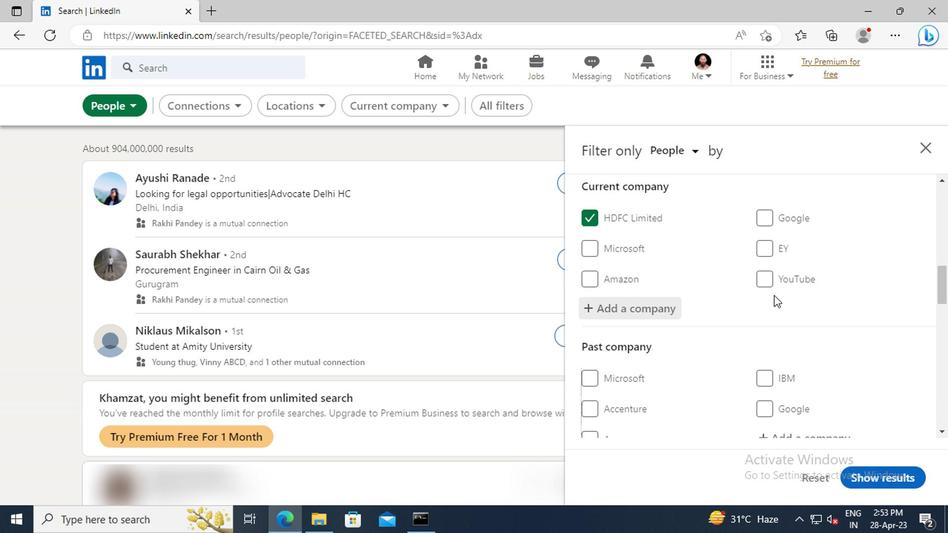 
Action: Mouse scrolled (774, 283) with delta (0, 0)
Screenshot: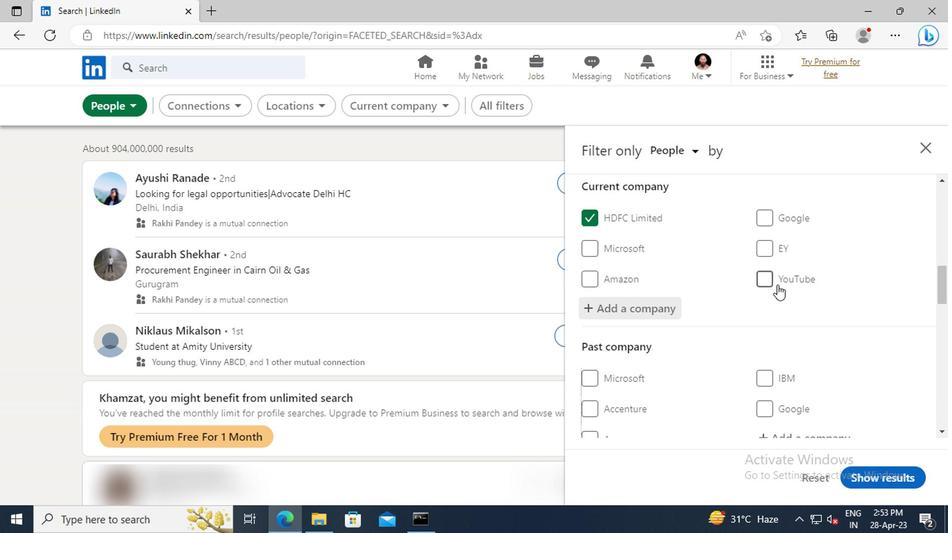 
Action: Mouse scrolled (774, 283) with delta (0, 0)
Screenshot: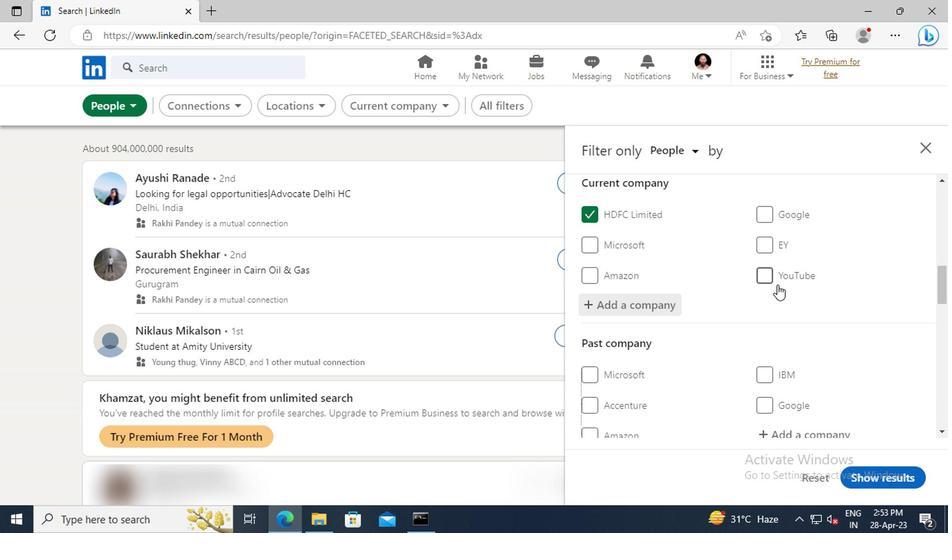 
Action: Mouse scrolled (774, 283) with delta (0, 0)
Screenshot: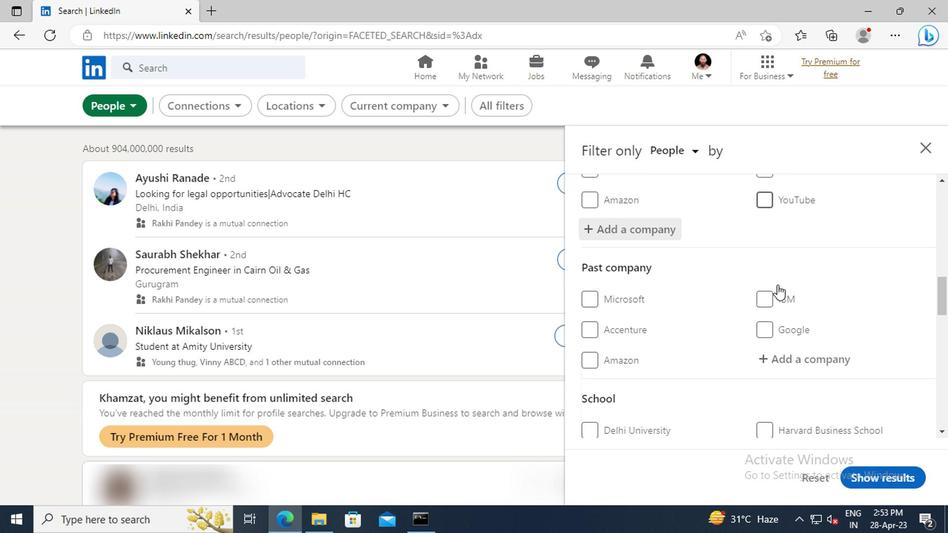 
Action: Mouse scrolled (774, 283) with delta (0, 0)
Screenshot: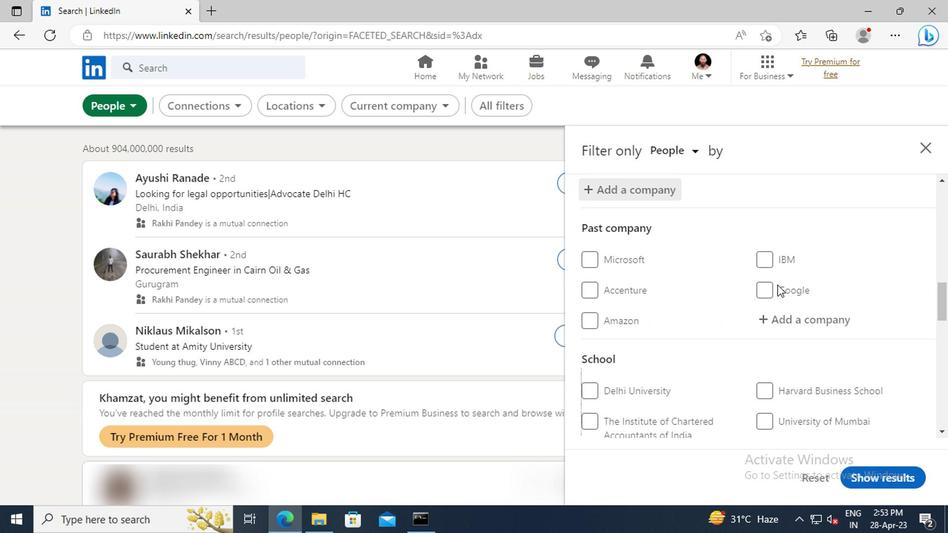 
Action: Mouse scrolled (774, 283) with delta (0, 0)
Screenshot: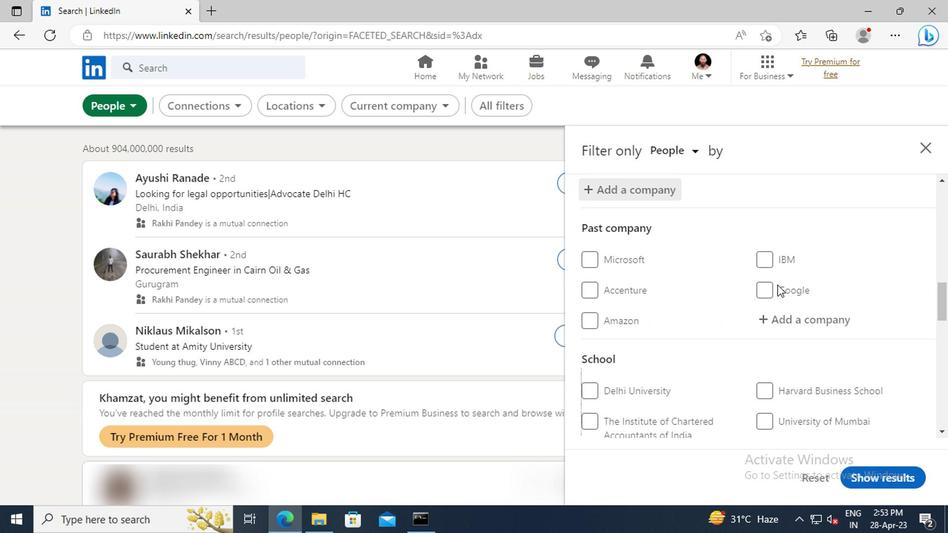 
Action: Mouse scrolled (774, 283) with delta (0, 0)
Screenshot: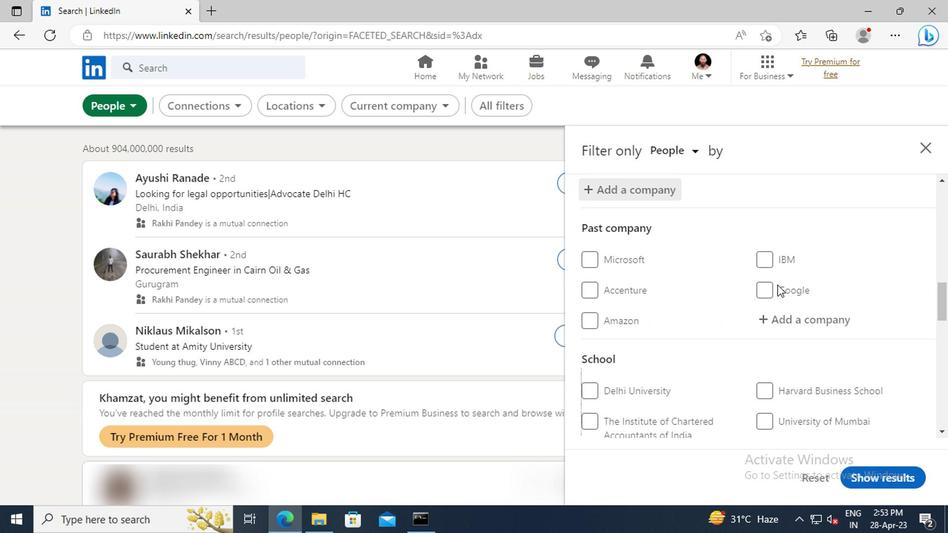 
Action: Mouse scrolled (774, 283) with delta (0, 0)
Screenshot: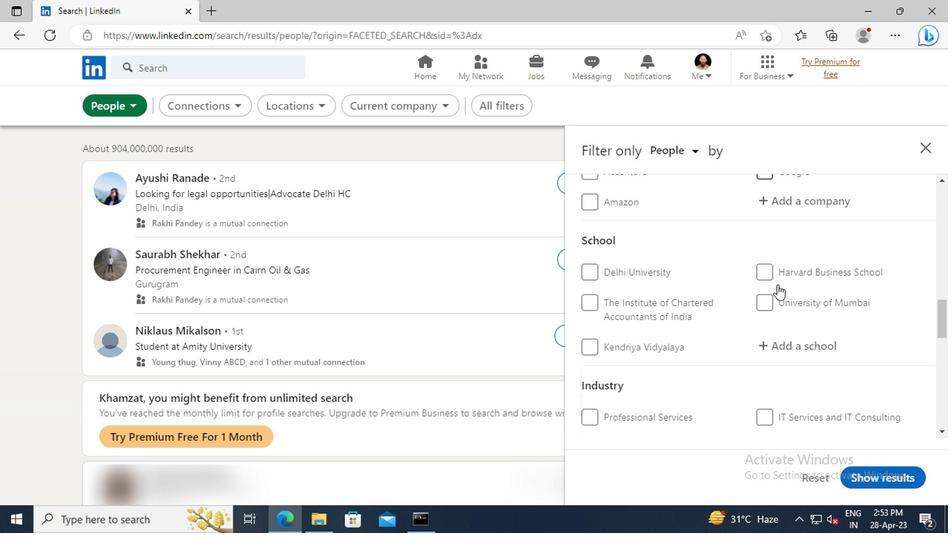 
Action: Mouse moved to (777, 302)
Screenshot: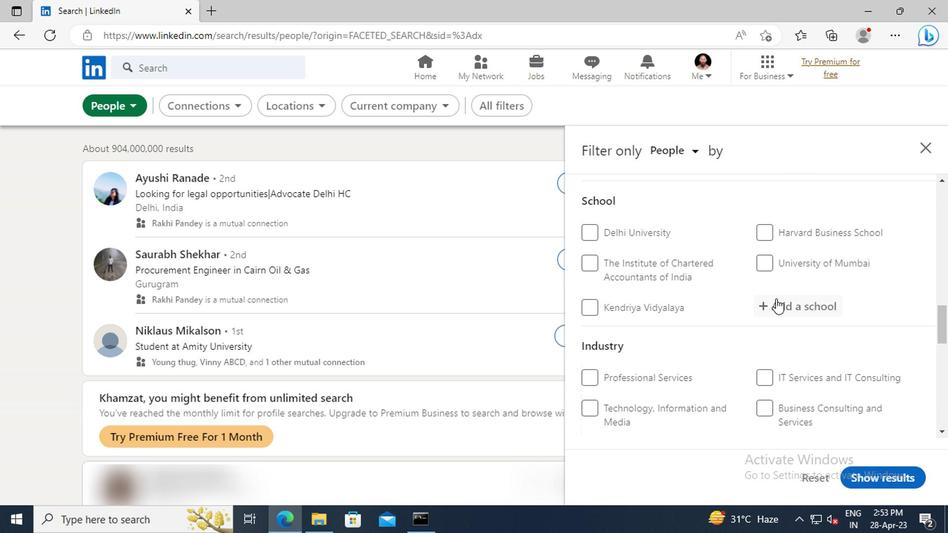 
Action: Mouse pressed left at (777, 302)
Screenshot: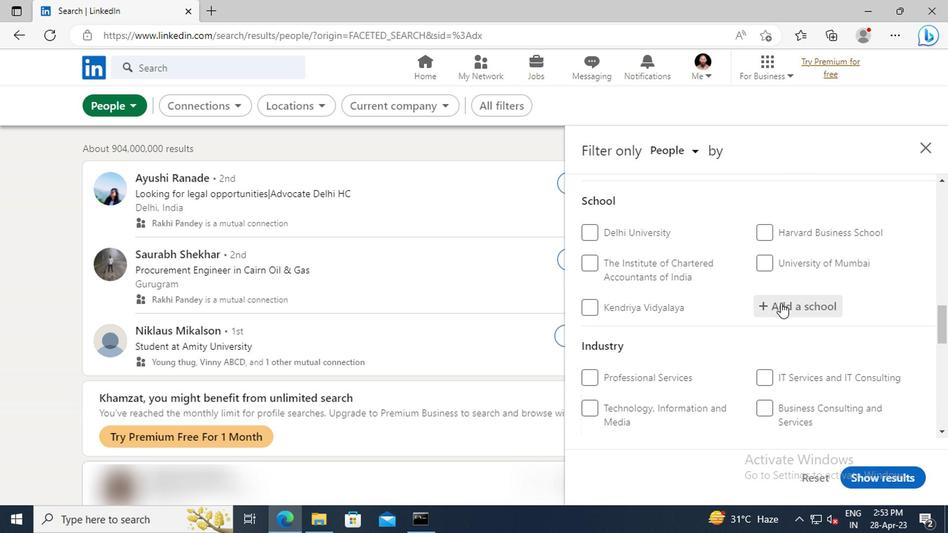 
Action: Key pressed <Key.shift>TECHNOCRATS<Key.space><Key.shift>INSTITUTE<Key.space>OF<Key.space><Key.shift>TECHNOLOGY,<Key.space><Key.shift>AN
Screenshot: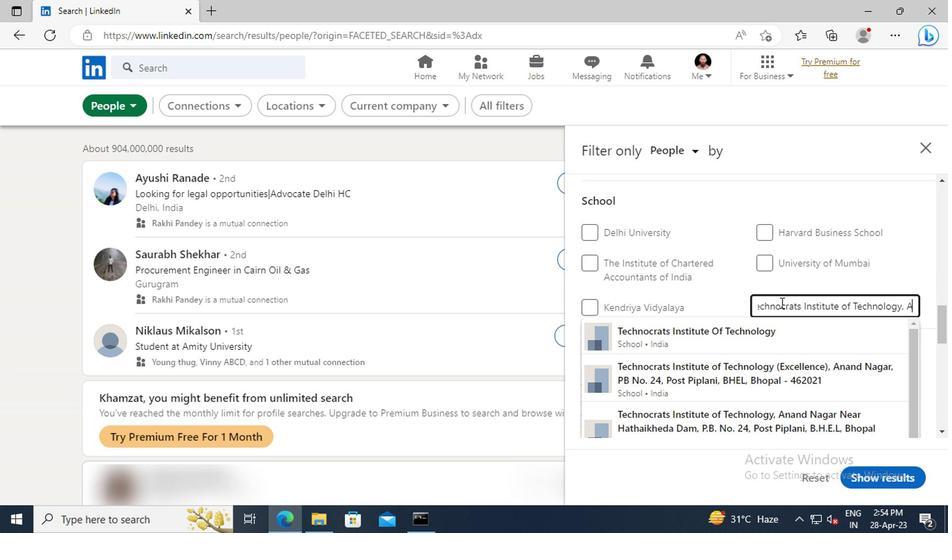 
Action: Mouse moved to (782, 335)
Screenshot: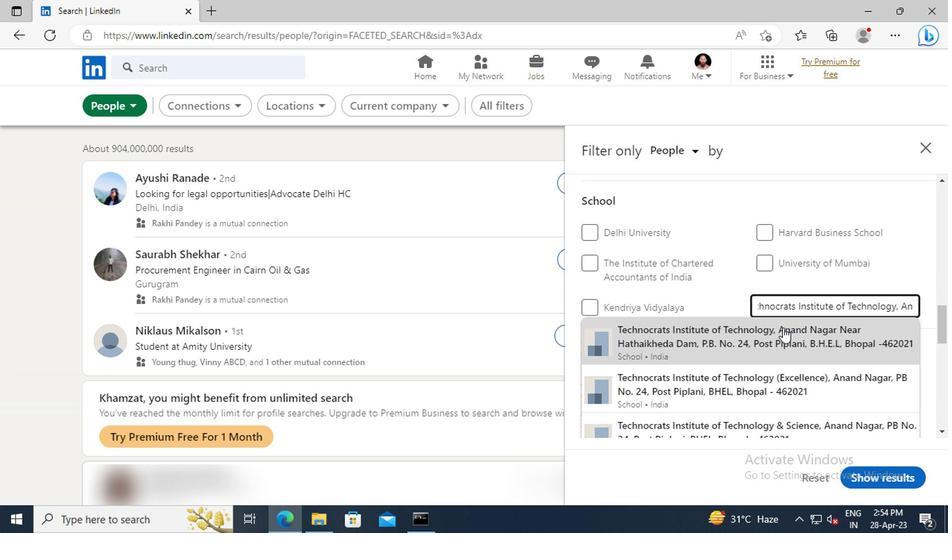 
Action: Mouse pressed left at (782, 335)
Screenshot: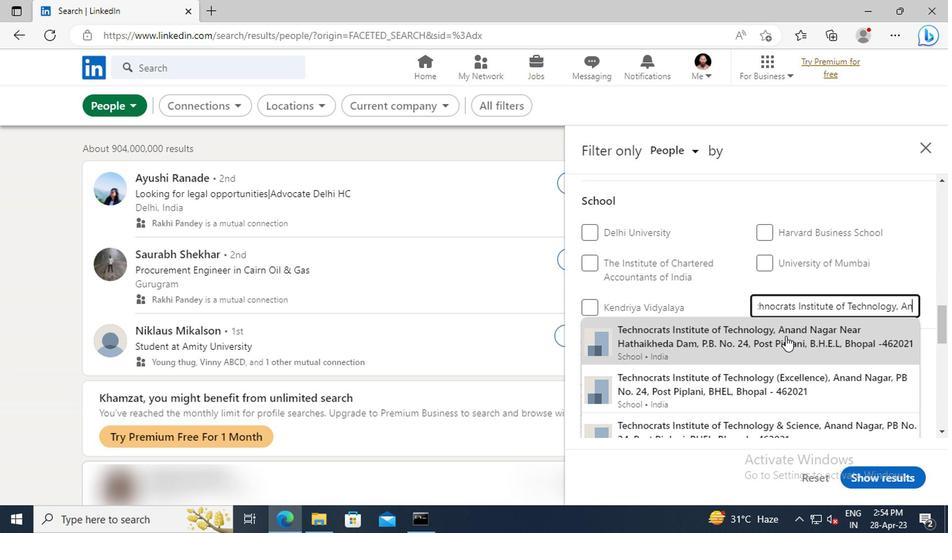 
Action: Mouse moved to (790, 305)
Screenshot: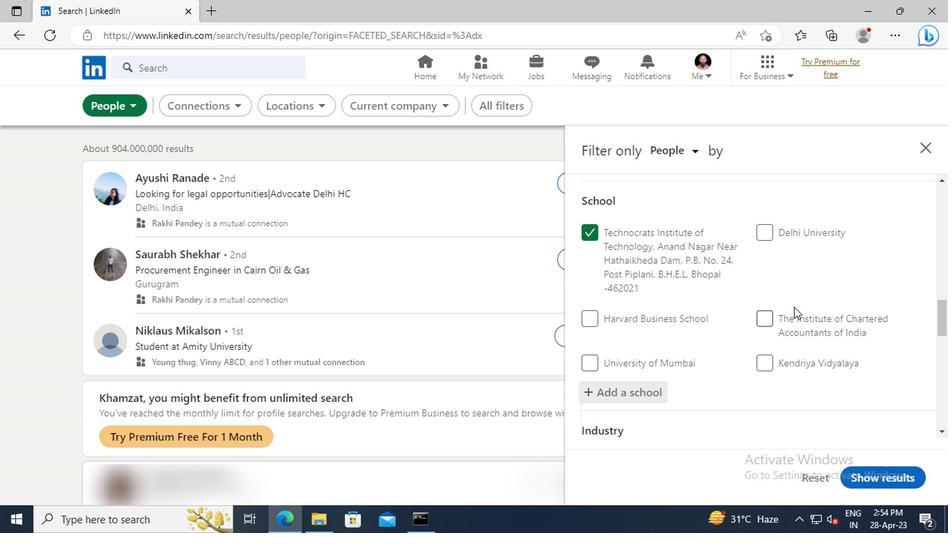 
Action: Mouse scrolled (790, 305) with delta (0, 0)
Screenshot: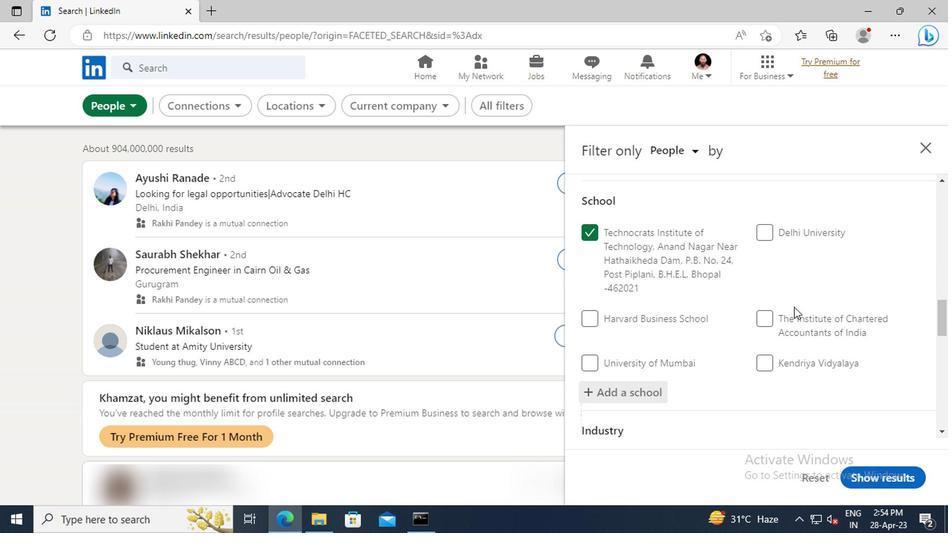 
Action: Mouse scrolled (790, 305) with delta (0, 0)
Screenshot: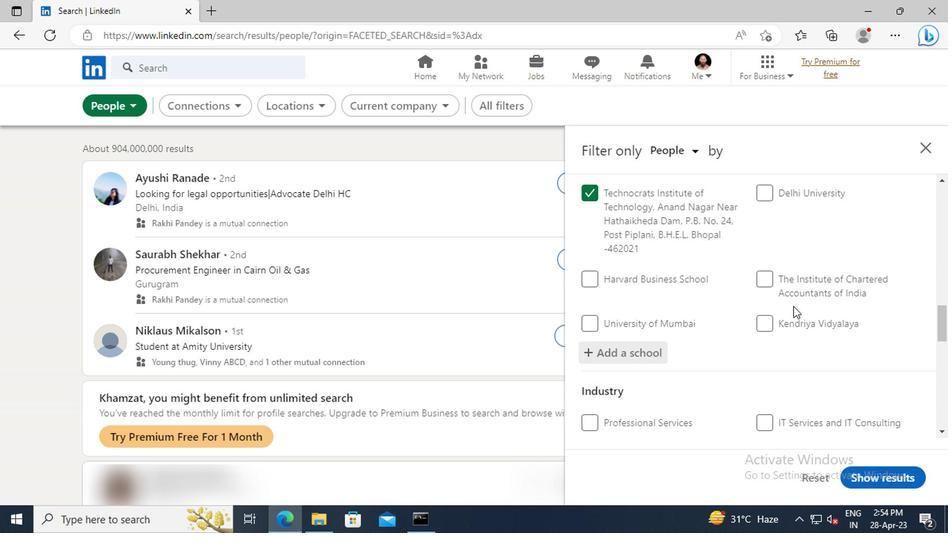 
Action: Mouse scrolled (790, 305) with delta (0, 0)
Screenshot: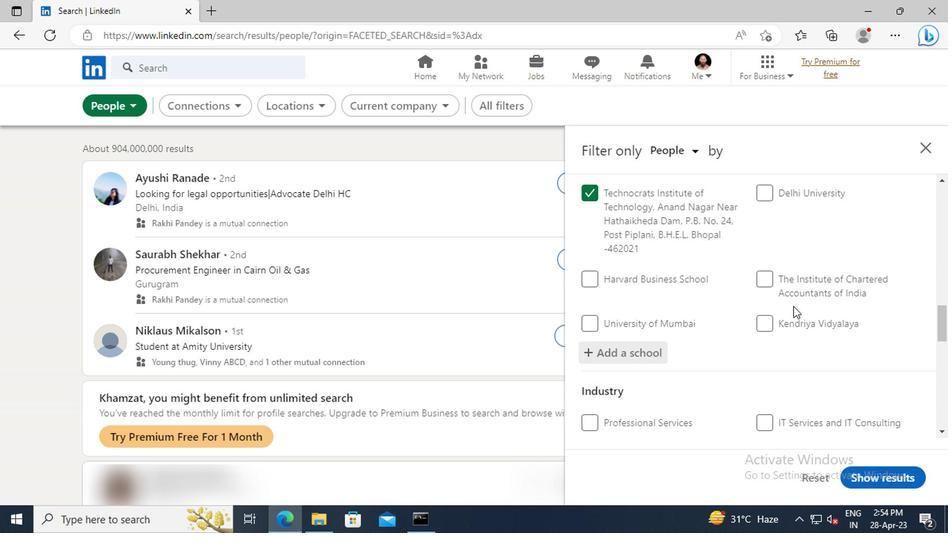 
Action: Mouse scrolled (790, 305) with delta (0, 0)
Screenshot: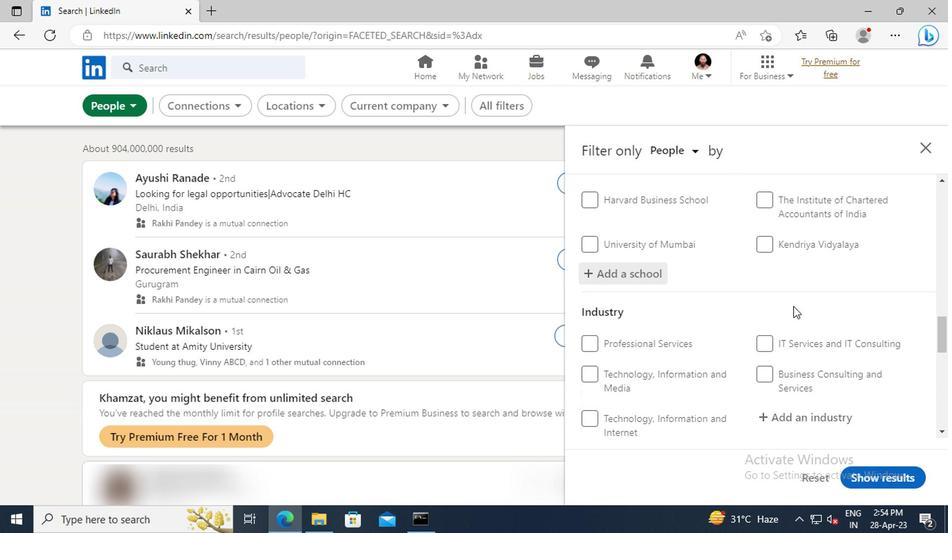 
Action: Mouse scrolled (790, 305) with delta (0, 0)
Screenshot: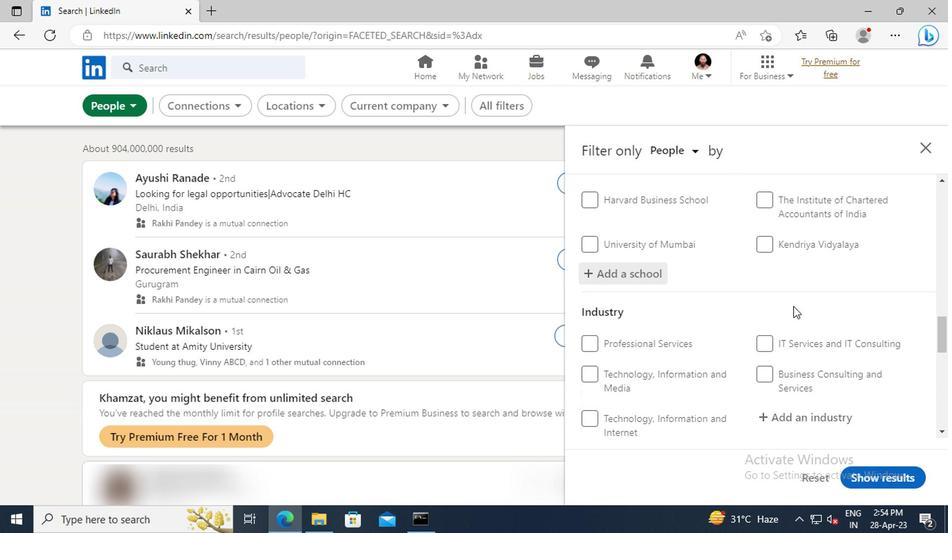 
Action: Mouse moved to (787, 337)
Screenshot: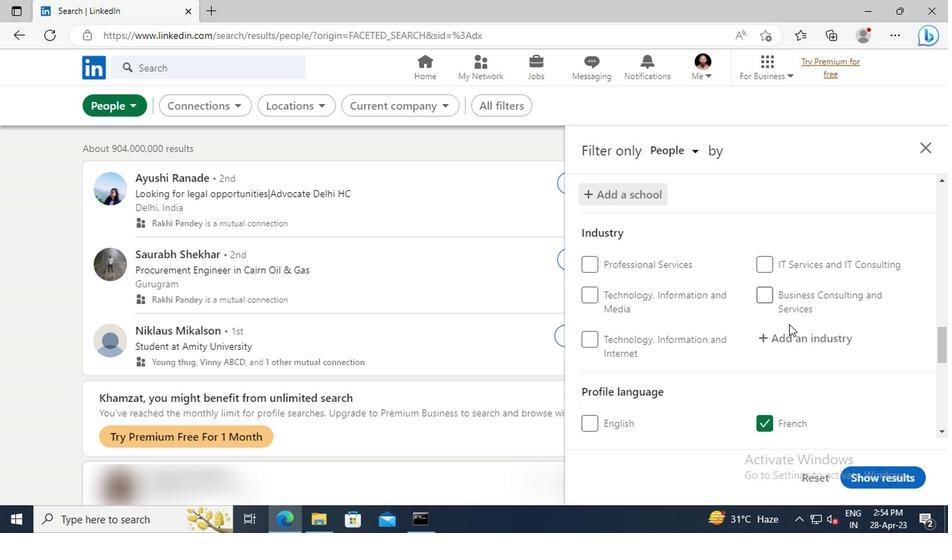 
Action: Mouse pressed left at (787, 337)
Screenshot: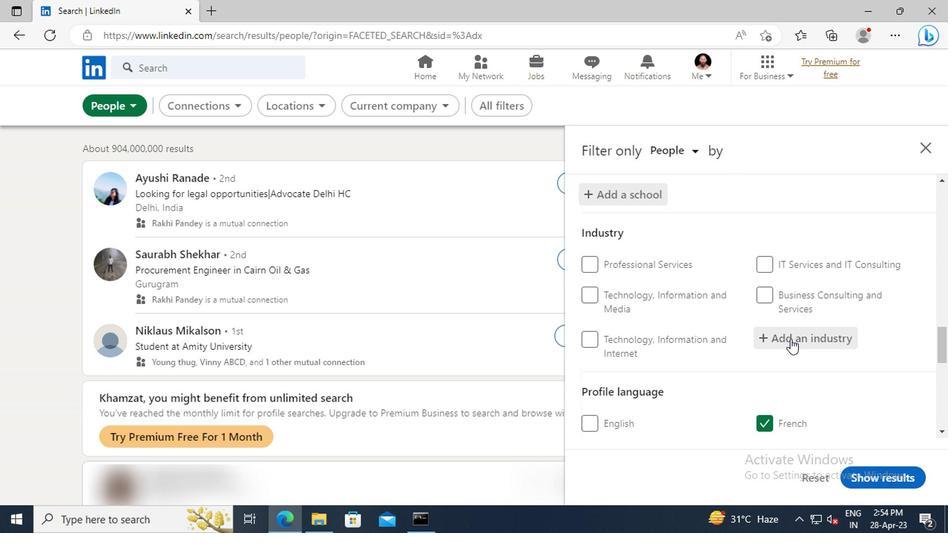 
Action: Key pressed <Key.shift>ACCESSIBLE<Key.space>
Screenshot: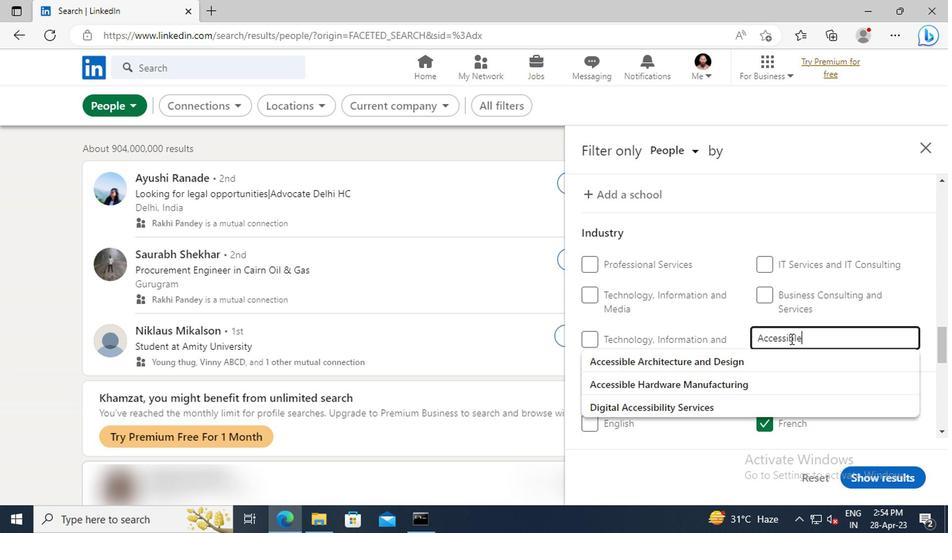 
Action: Mouse moved to (791, 359)
Screenshot: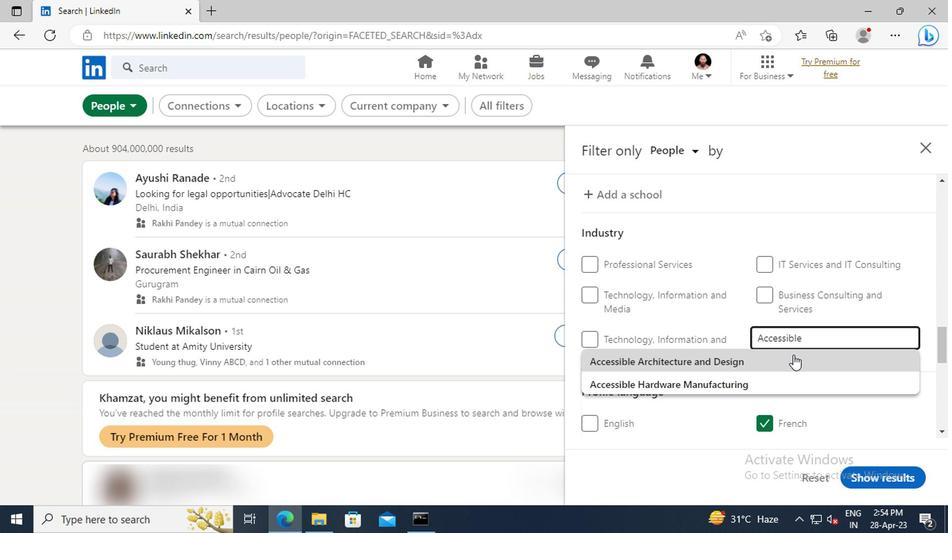 
Action: Mouse pressed left at (791, 359)
Screenshot: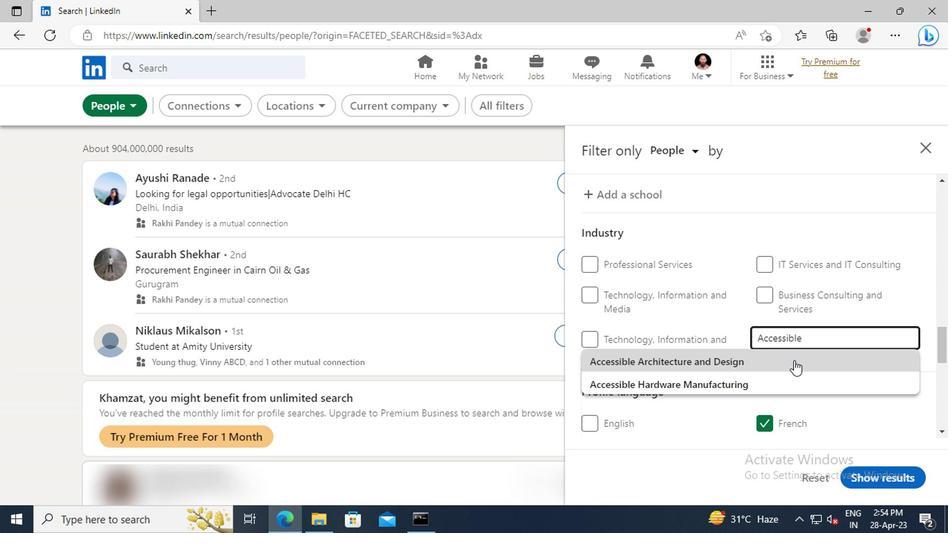 
Action: Mouse moved to (786, 315)
Screenshot: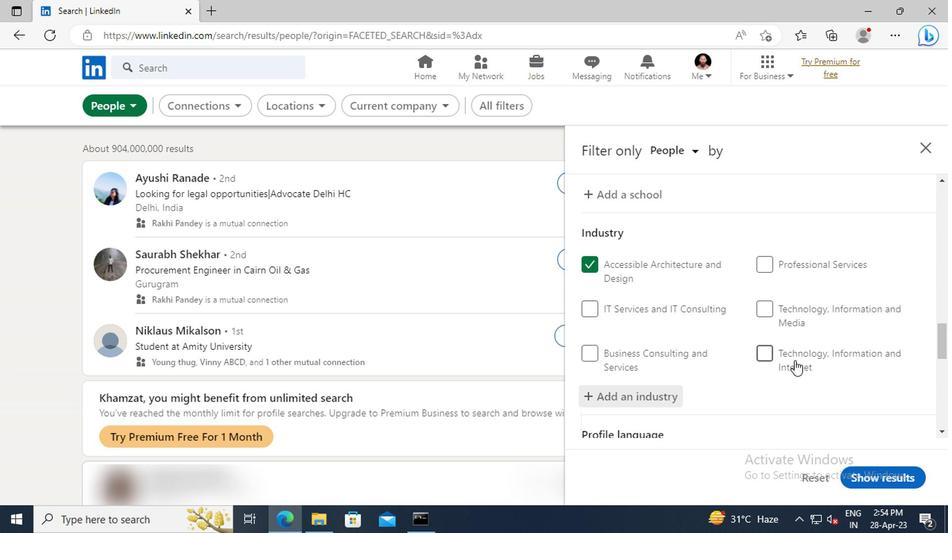 
Action: Mouse scrolled (786, 314) with delta (0, 0)
Screenshot: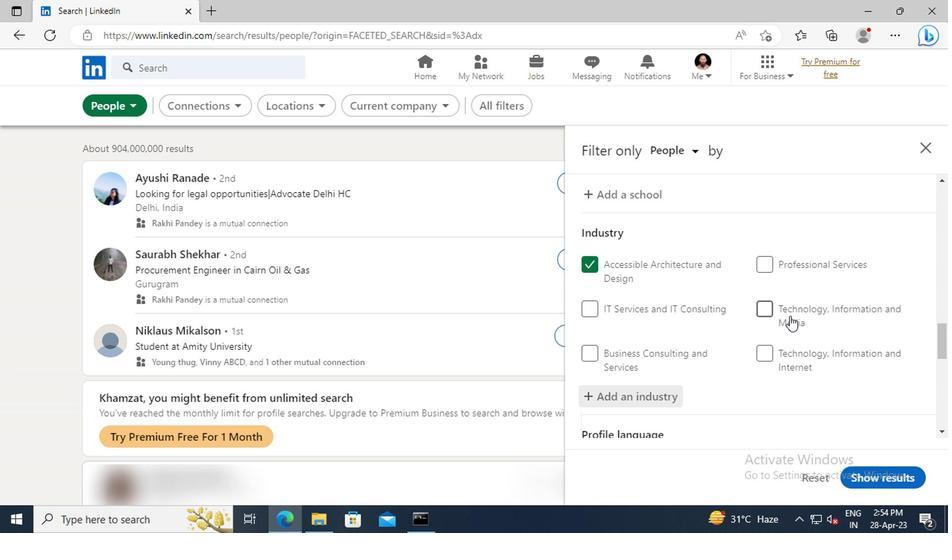 
Action: Mouse scrolled (786, 314) with delta (0, 0)
Screenshot: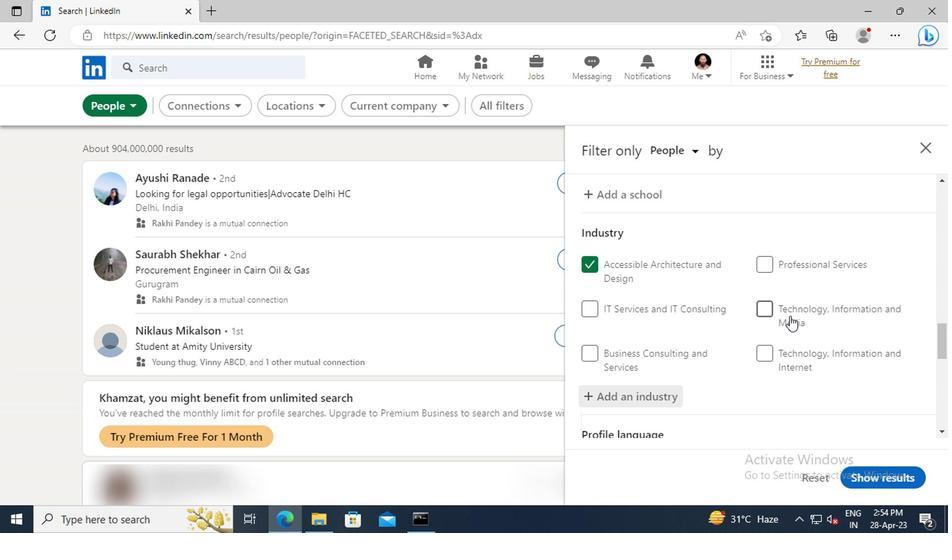 
Action: Mouse scrolled (786, 314) with delta (0, 0)
Screenshot: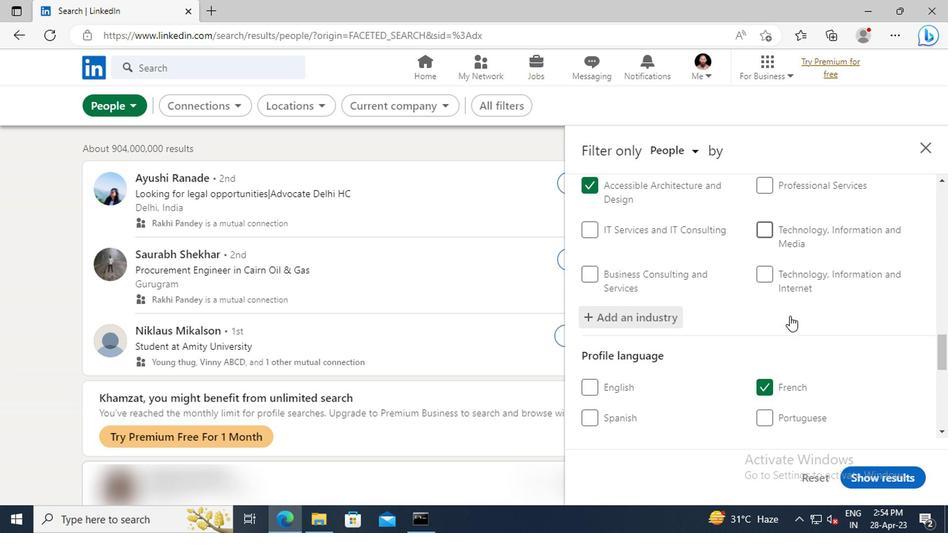 
Action: Mouse scrolled (786, 314) with delta (0, 0)
Screenshot: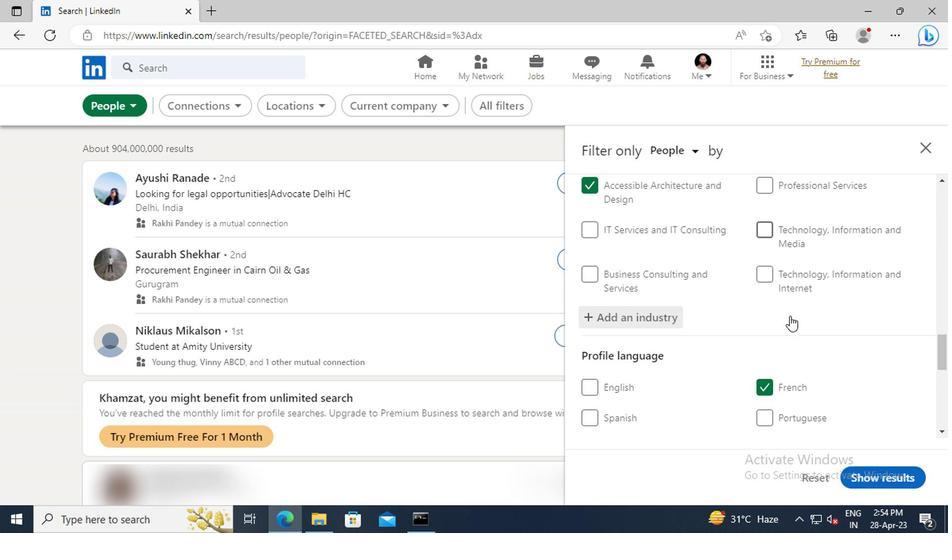 
Action: Mouse scrolled (786, 314) with delta (0, 0)
Screenshot: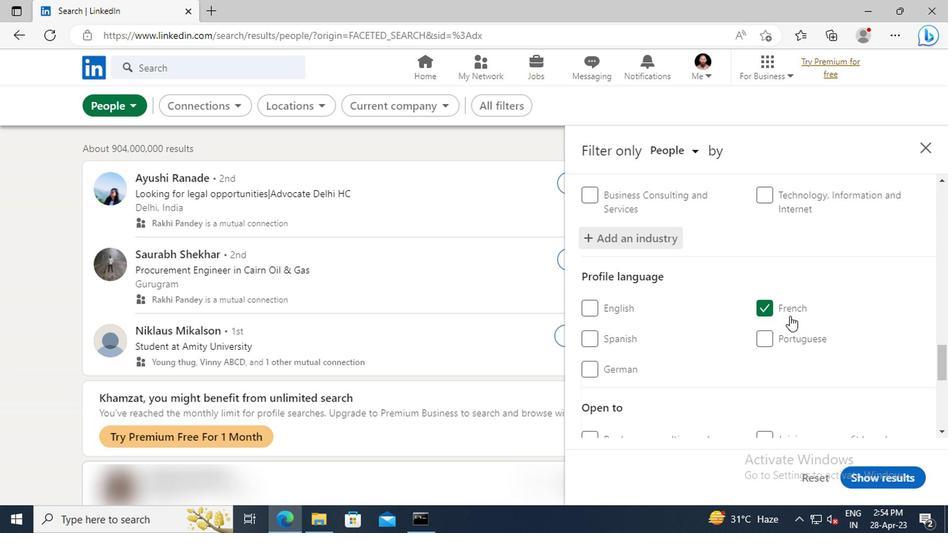 
Action: Mouse scrolled (786, 314) with delta (0, 0)
Screenshot: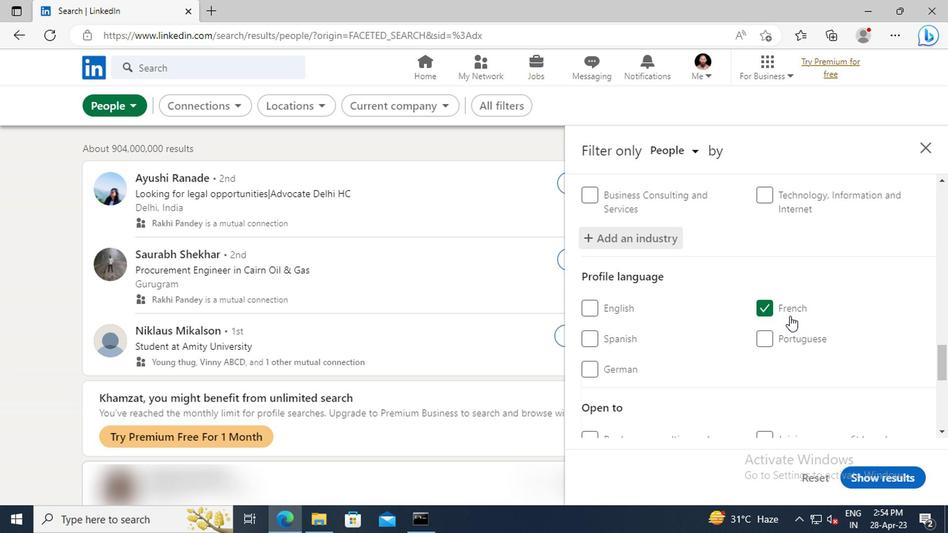 
Action: Mouse scrolled (786, 314) with delta (0, 0)
Screenshot: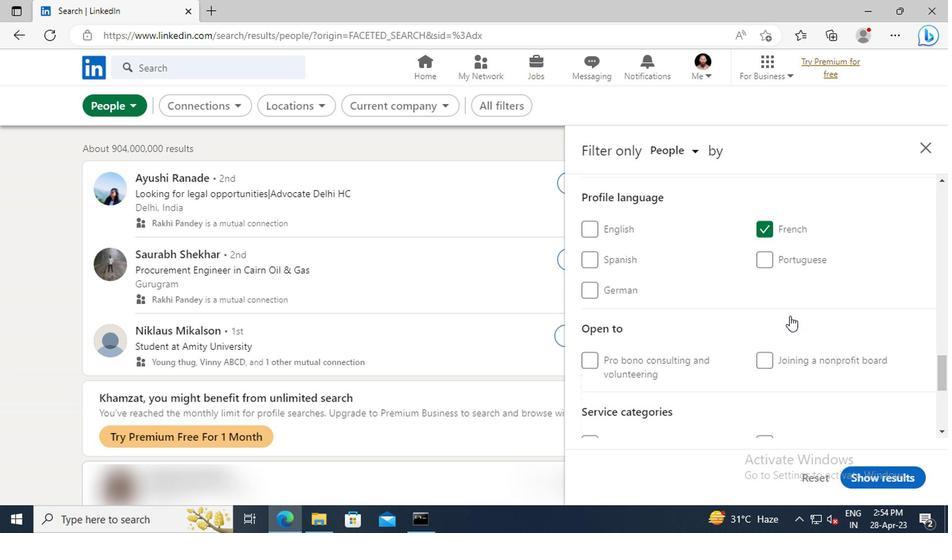 
Action: Mouse scrolled (786, 314) with delta (0, 0)
Screenshot: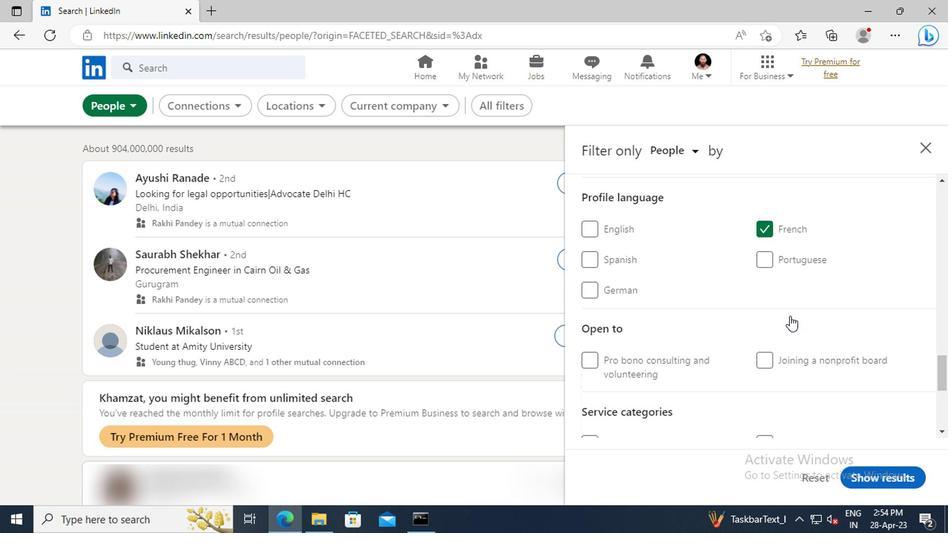 
Action: Mouse scrolled (786, 314) with delta (0, 0)
Screenshot: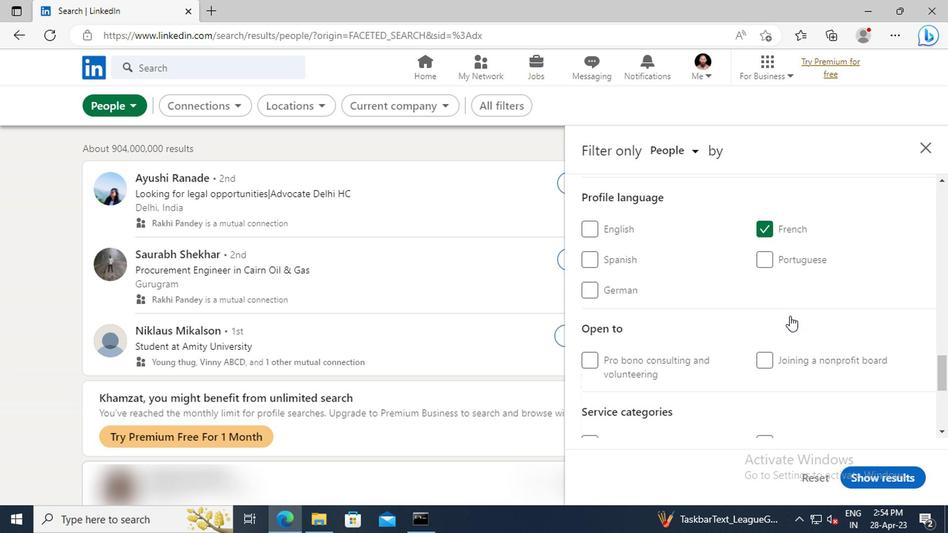 
Action: Mouse scrolled (786, 314) with delta (0, 0)
Screenshot: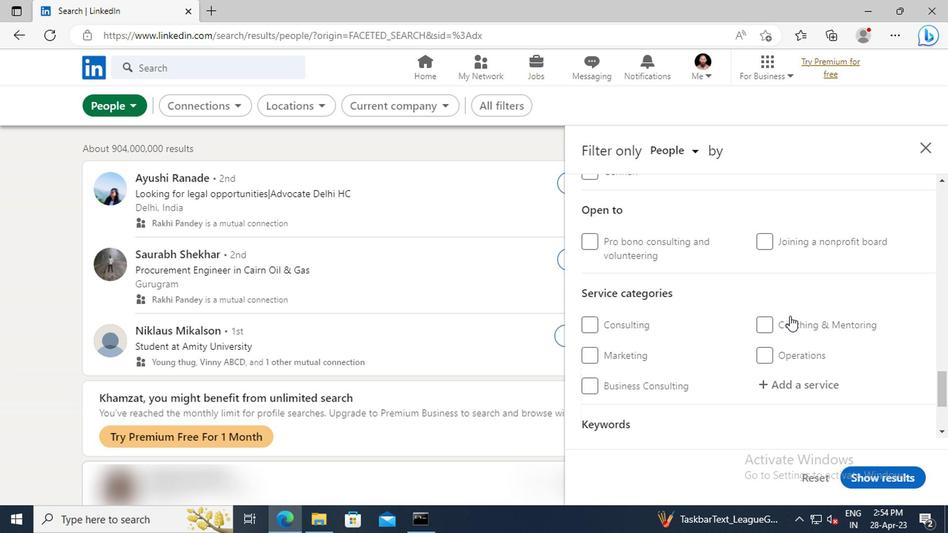 
Action: Mouse scrolled (786, 314) with delta (0, 0)
Screenshot: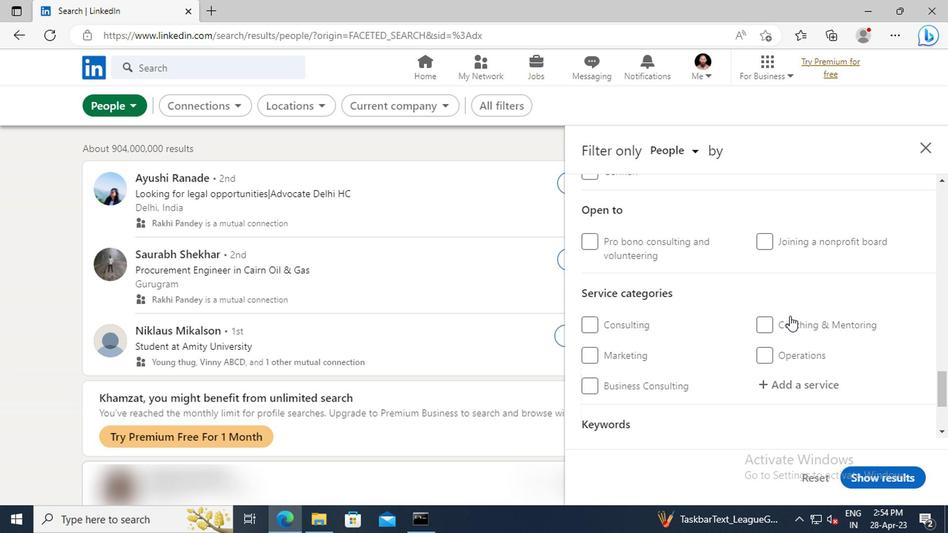 
Action: Mouse moved to (780, 308)
Screenshot: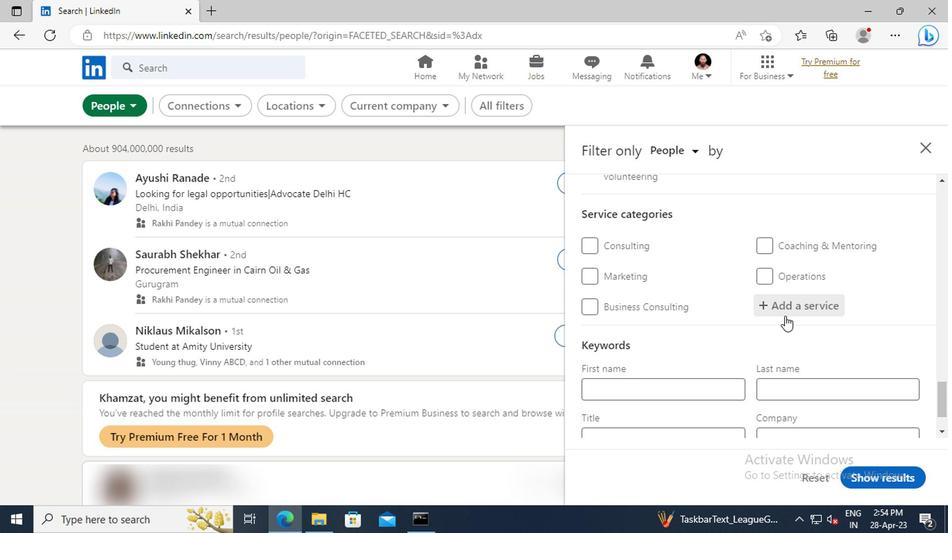 
Action: Mouse pressed left at (780, 308)
Screenshot: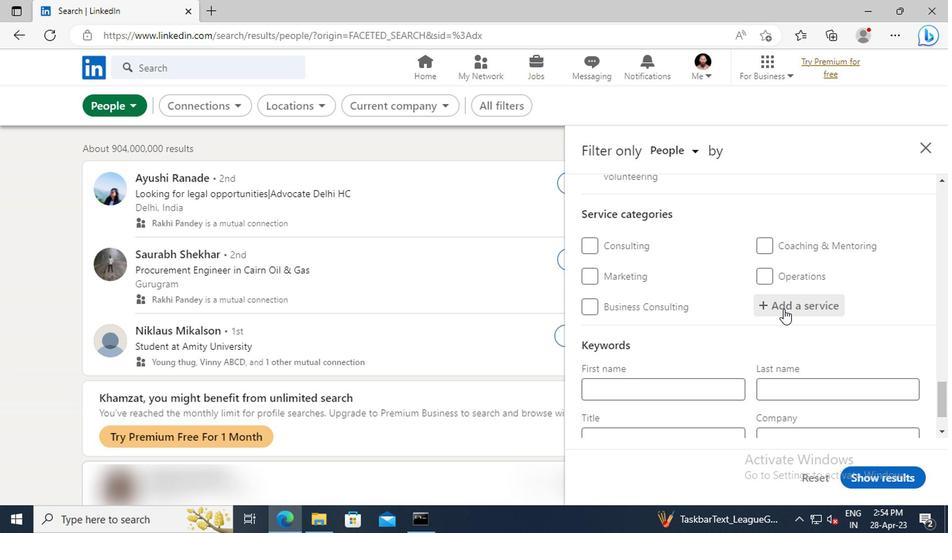 
Action: Key pressed <Key.shift>CUSTOMER<Key.space><Key.shift>S
Screenshot: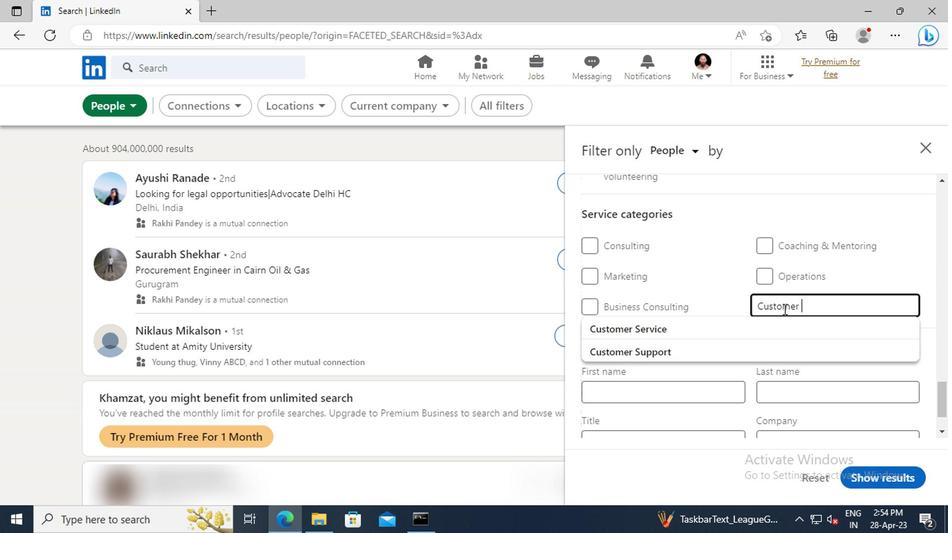 
Action: Mouse moved to (769, 342)
Screenshot: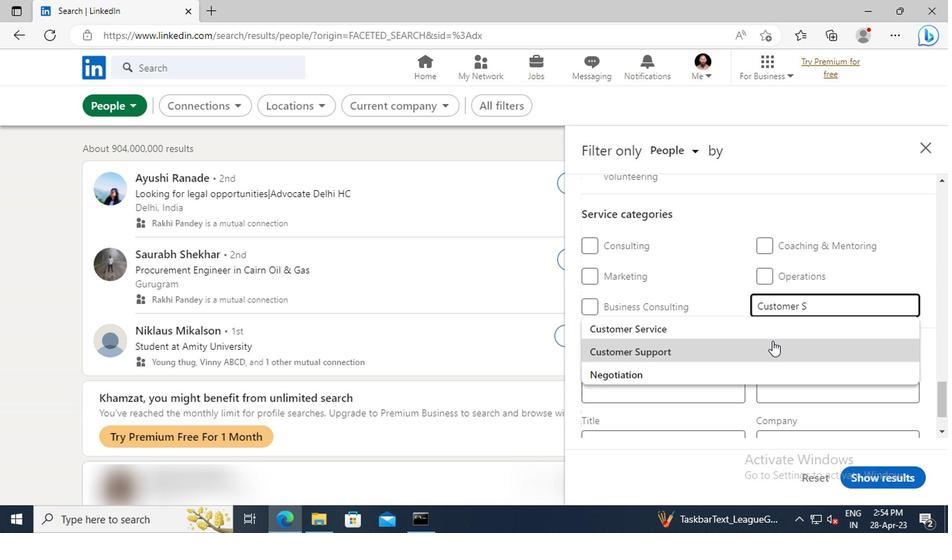 
Action: Mouse pressed left at (769, 342)
Screenshot: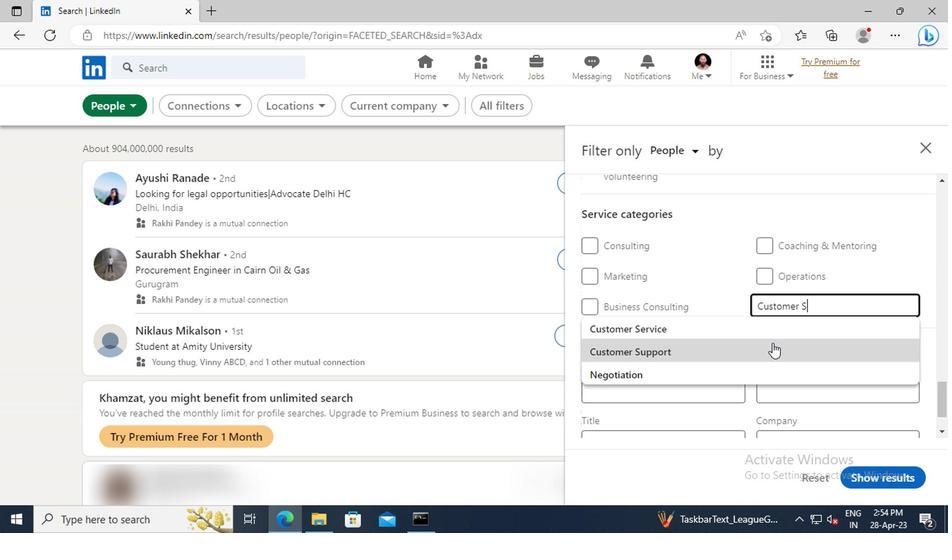 
Action: Mouse moved to (766, 328)
Screenshot: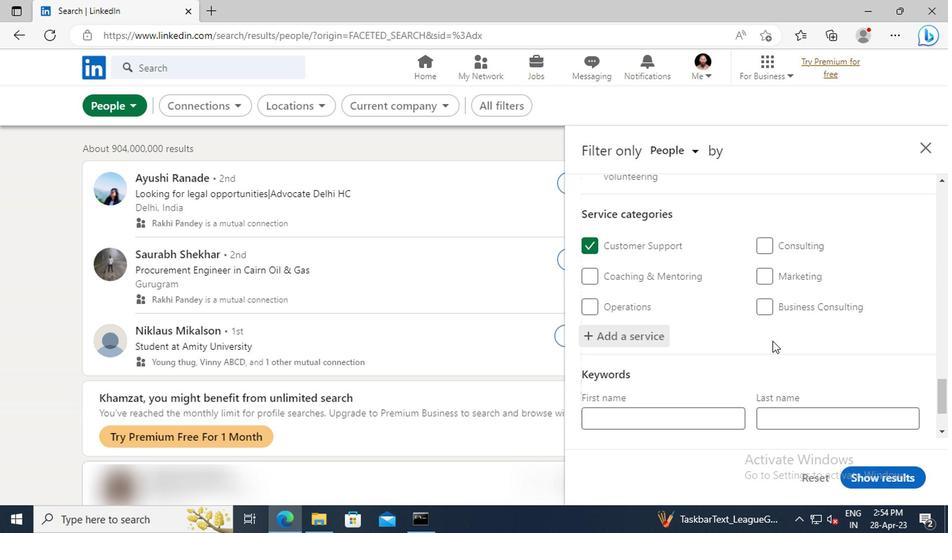 
Action: Mouse scrolled (766, 328) with delta (0, 0)
Screenshot: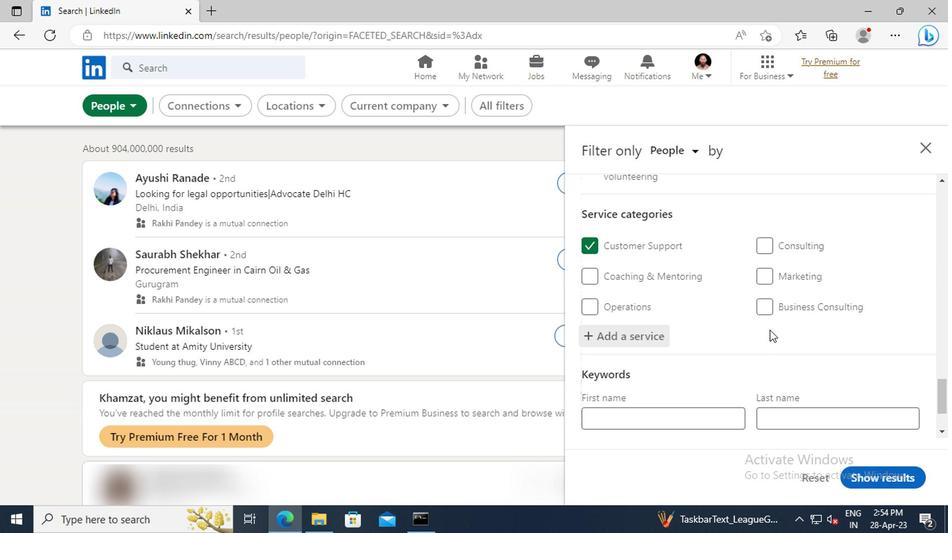 
Action: Mouse scrolled (766, 328) with delta (0, 0)
Screenshot: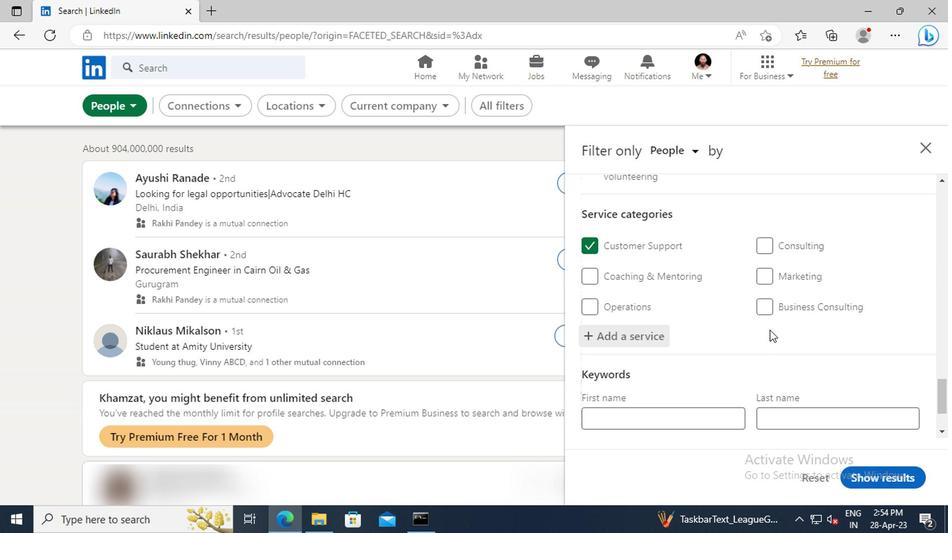 
Action: Mouse scrolled (766, 328) with delta (0, 0)
Screenshot: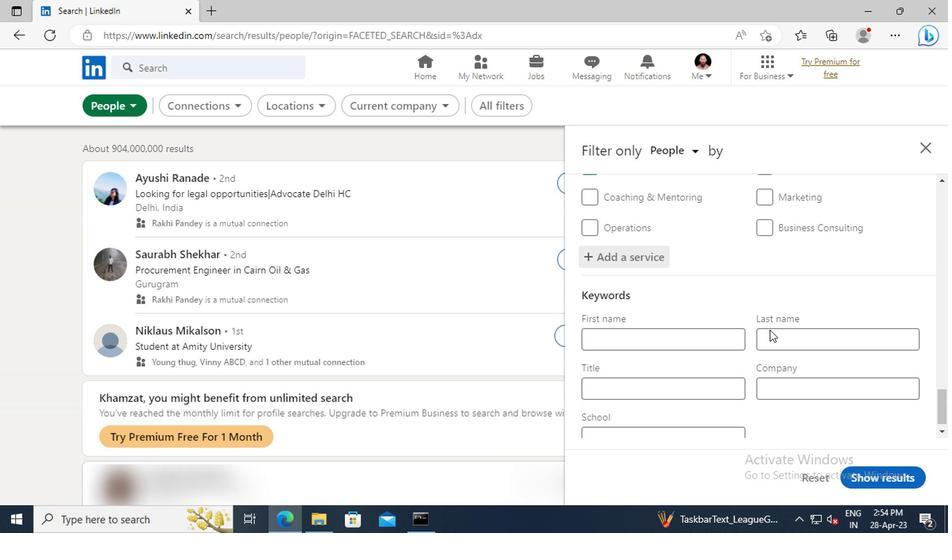 
Action: Mouse scrolled (766, 328) with delta (0, 0)
Screenshot: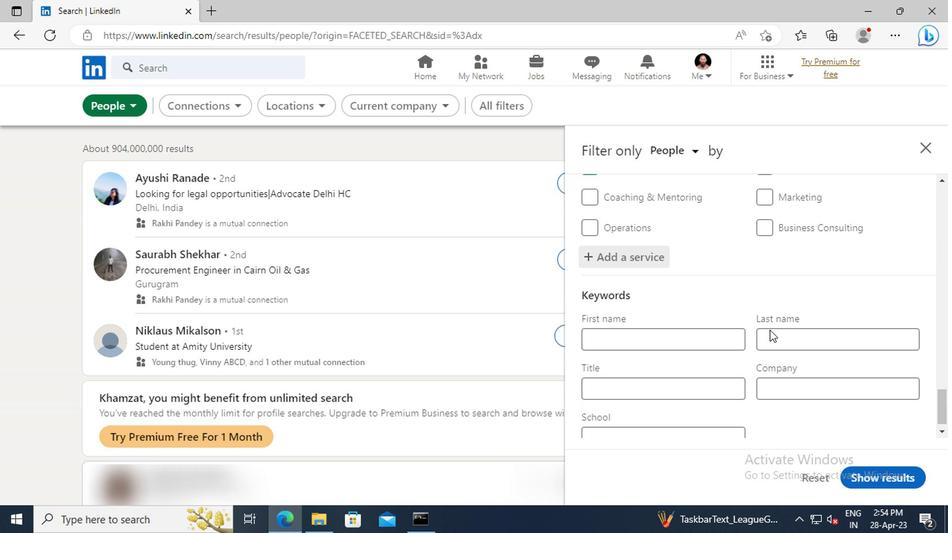
Action: Mouse moved to (636, 373)
Screenshot: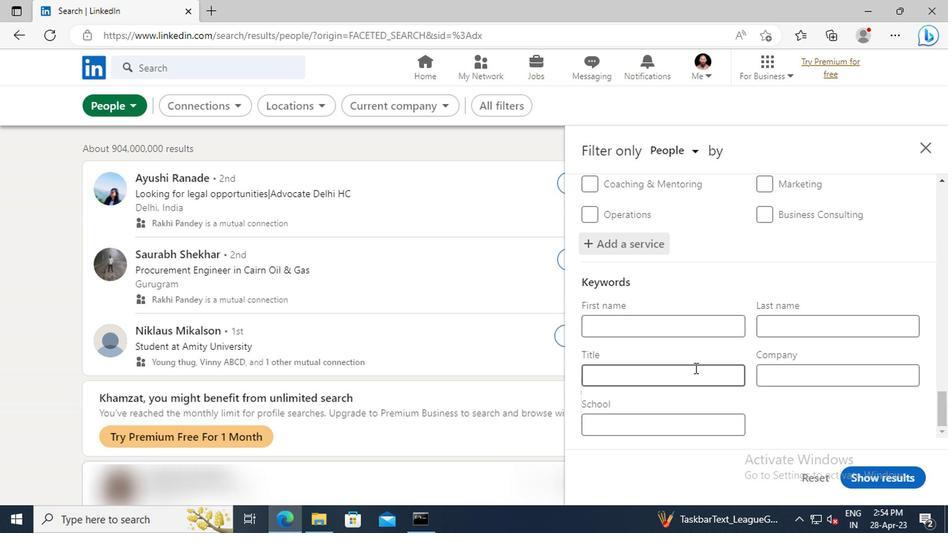 
Action: Mouse pressed left at (636, 373)
Screenshot: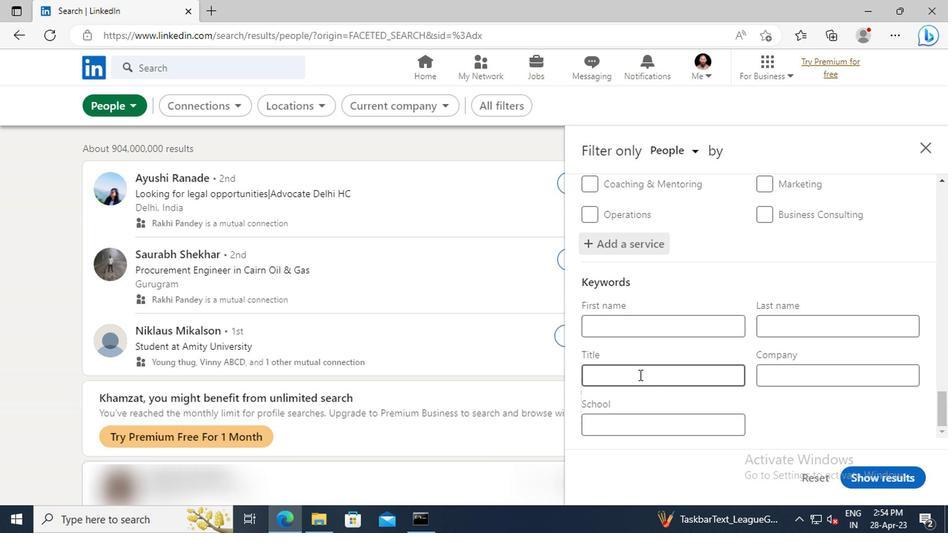 
Action: Key pressed <Key.shift>VICE<Key.space><Key.shift>PRESIDENT<Key.space>OF<Key.space><Key.shift>OPERATIONS<Key.enter>
Screenshot: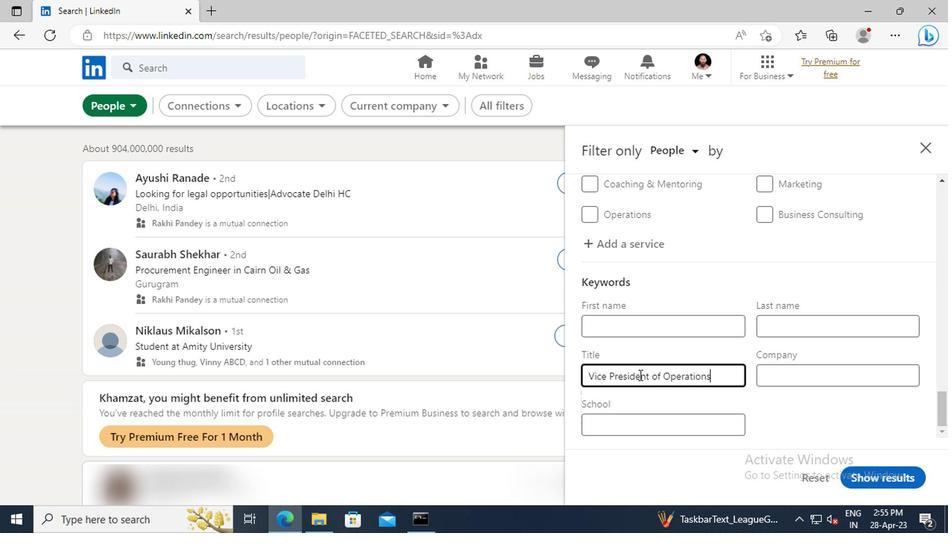 
Action: Mouse moved to (853, 473)
Screenshot: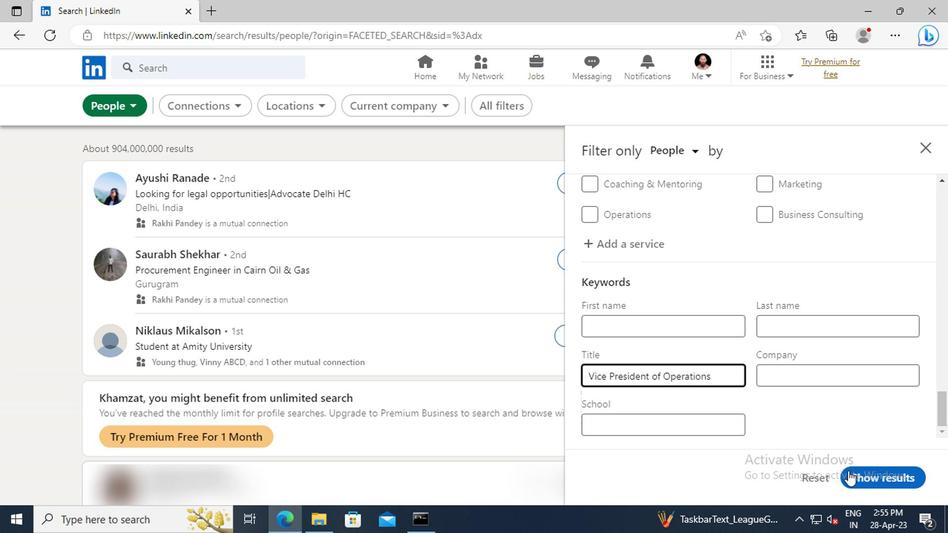 
Action: Mouse pressed left at (853, 473)
Screenshot: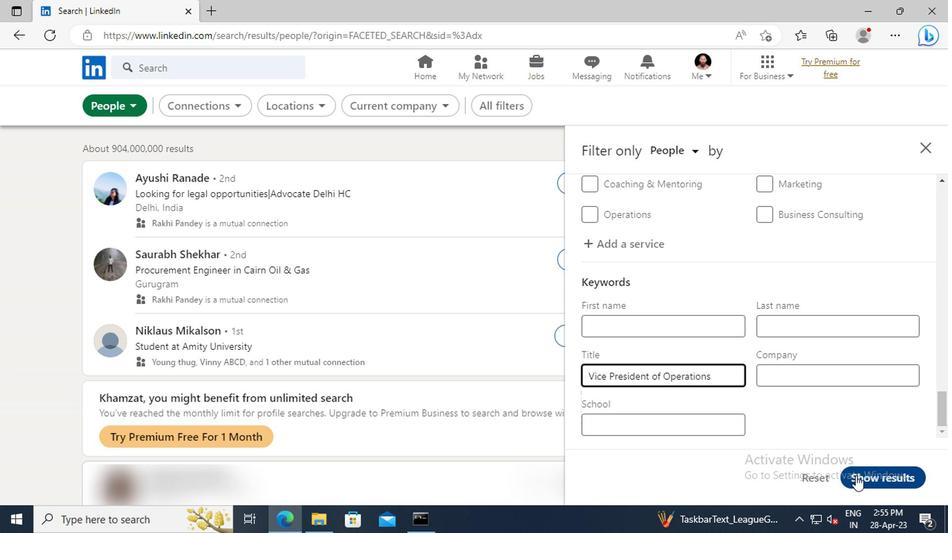 
